 Task: Calculate the distance between Miami and Vizcaya Museum and Gardens.
Action: Key pressed n<Key.backspace><Key.caps_lock><Key.caps_lock>m<Key.caps_lock>IA
Screenshot: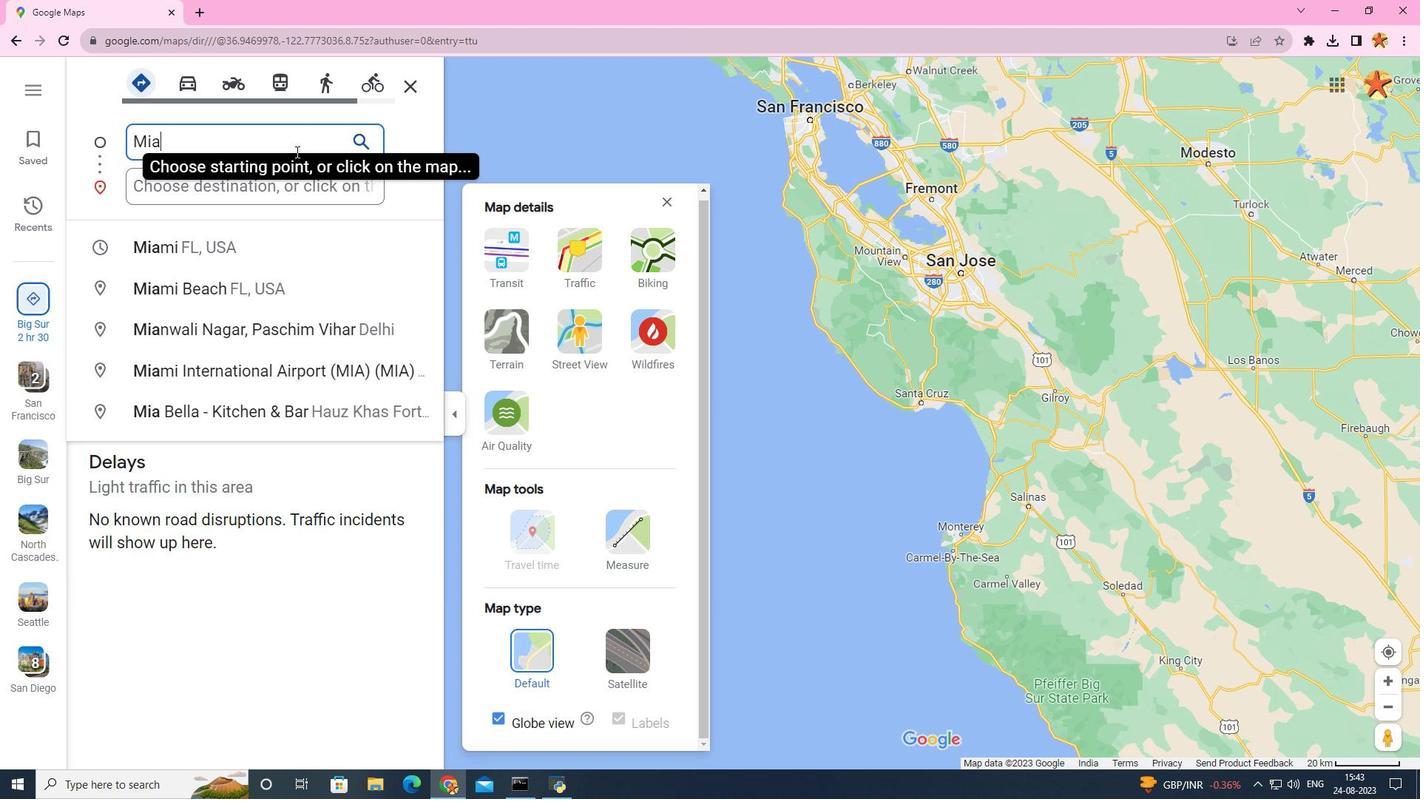 
Action: Mouse moved to (327, 245)
Screenshot: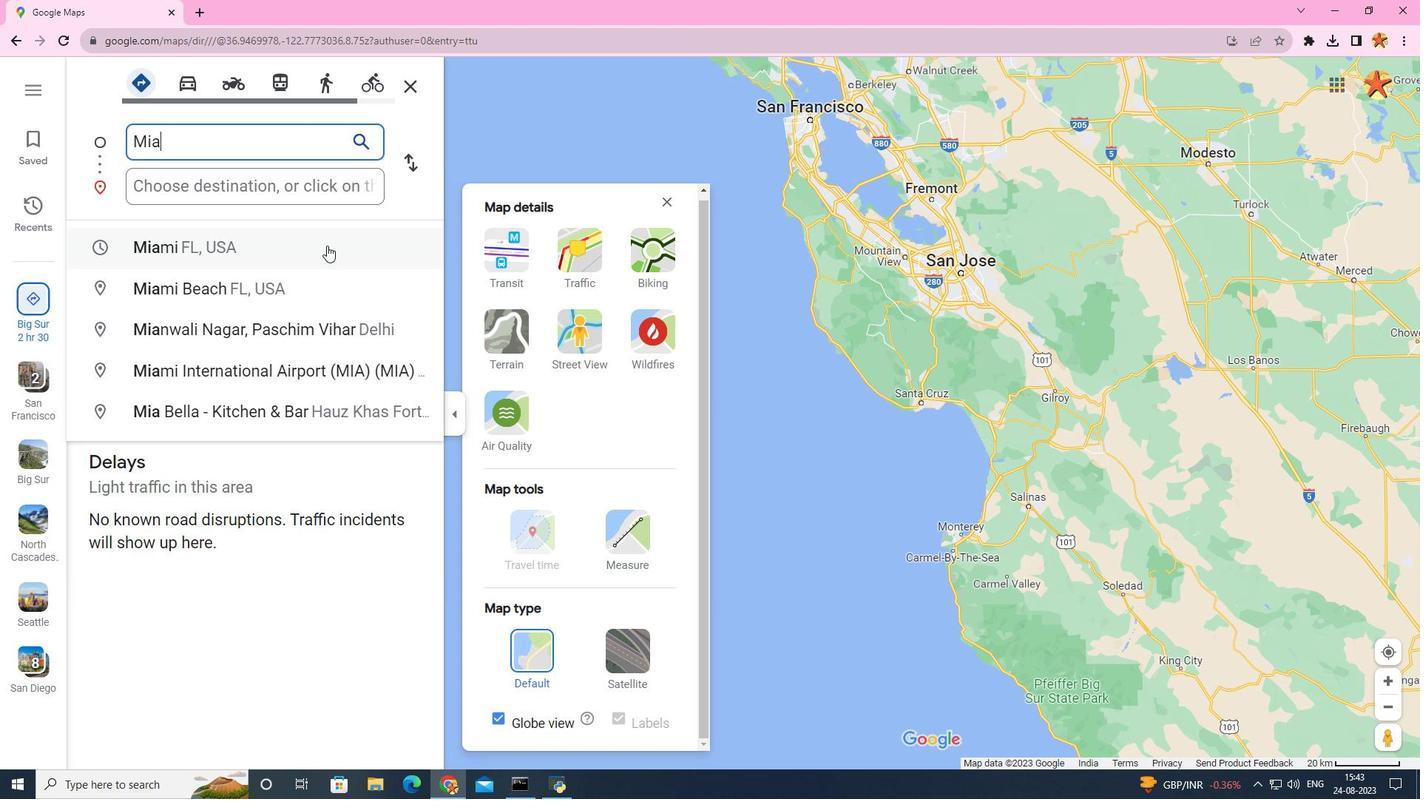 
Action: Mouse pressed left at (327, 245)
Screenshot: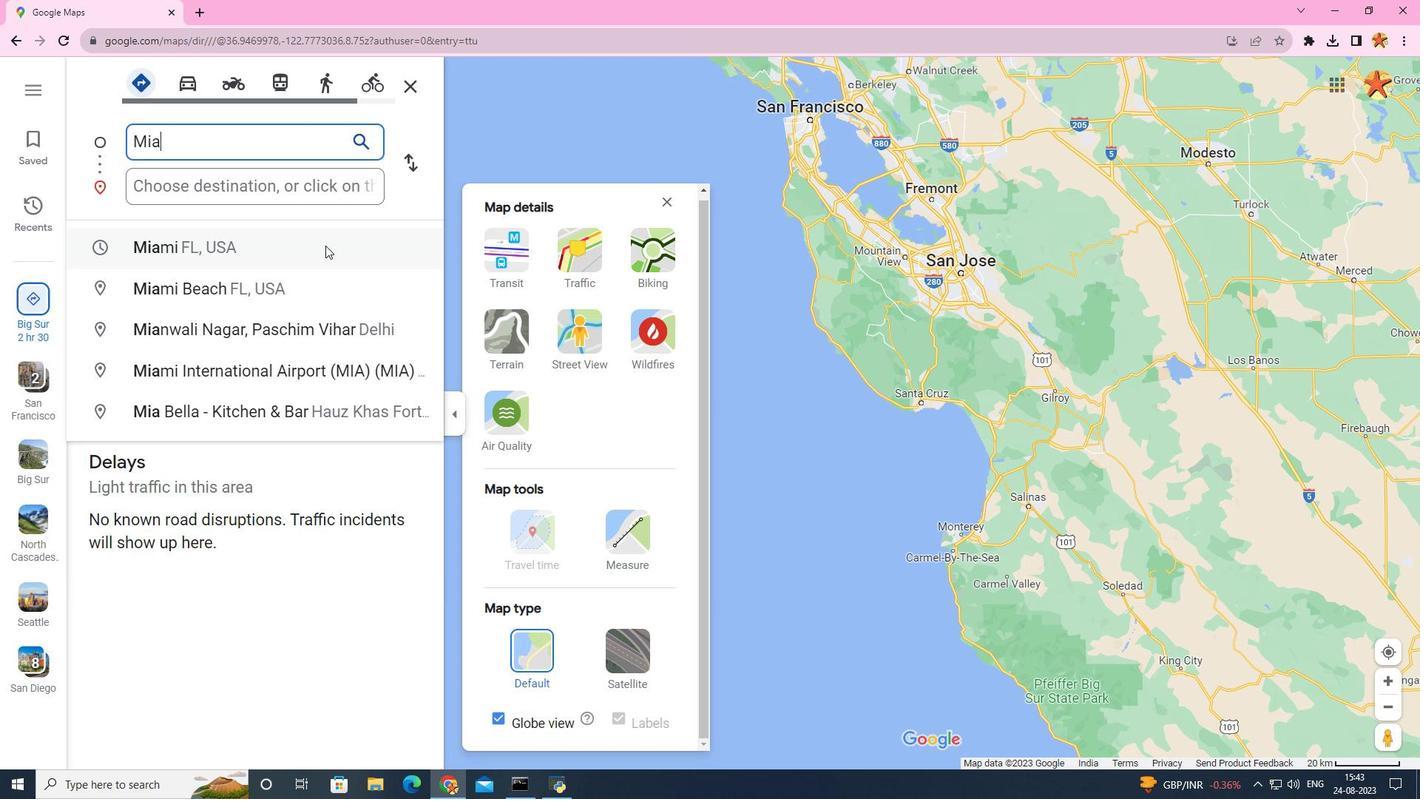 
Action: Mouse moved to (256, 190)
Screenshot: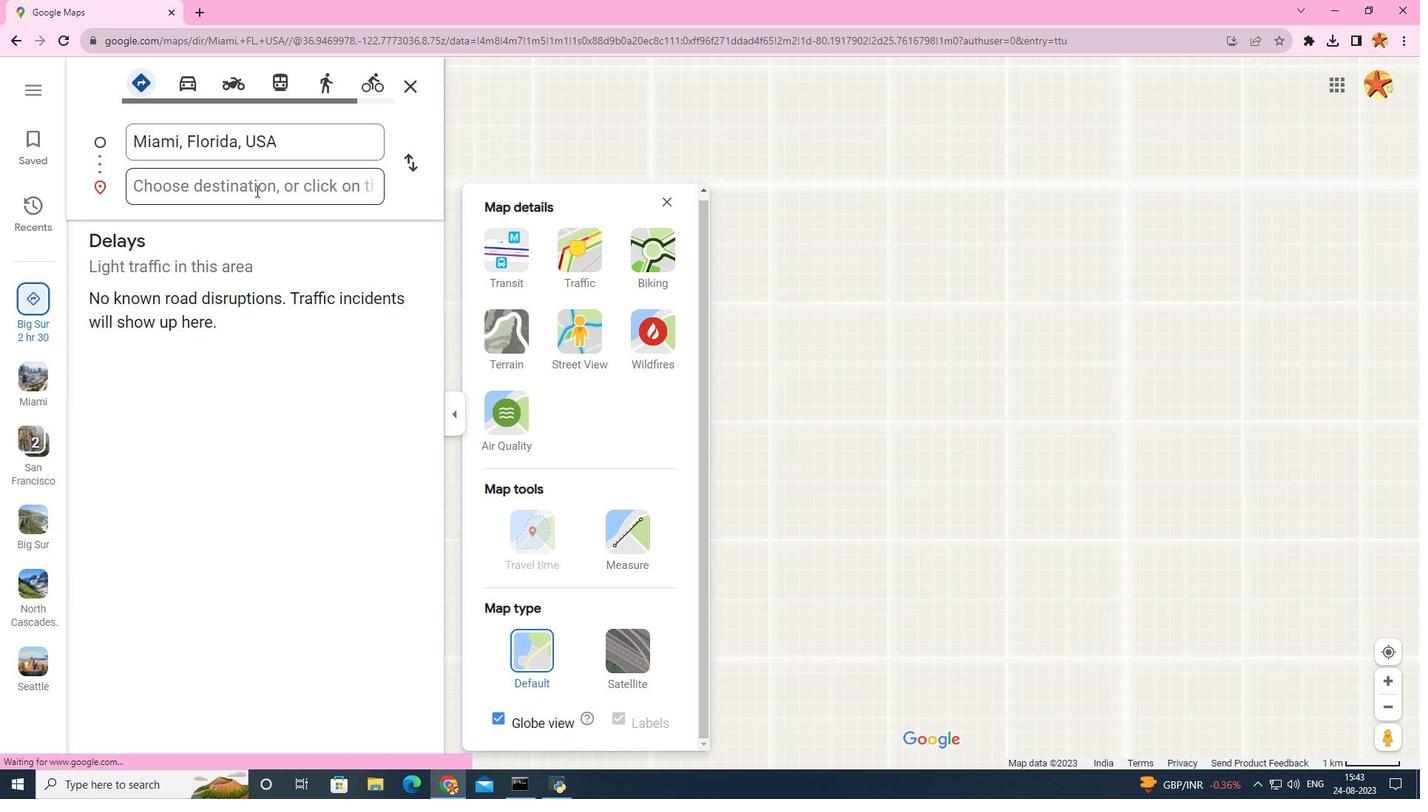 
Action: Mouse pressed left at (256, 190)
Screenshot: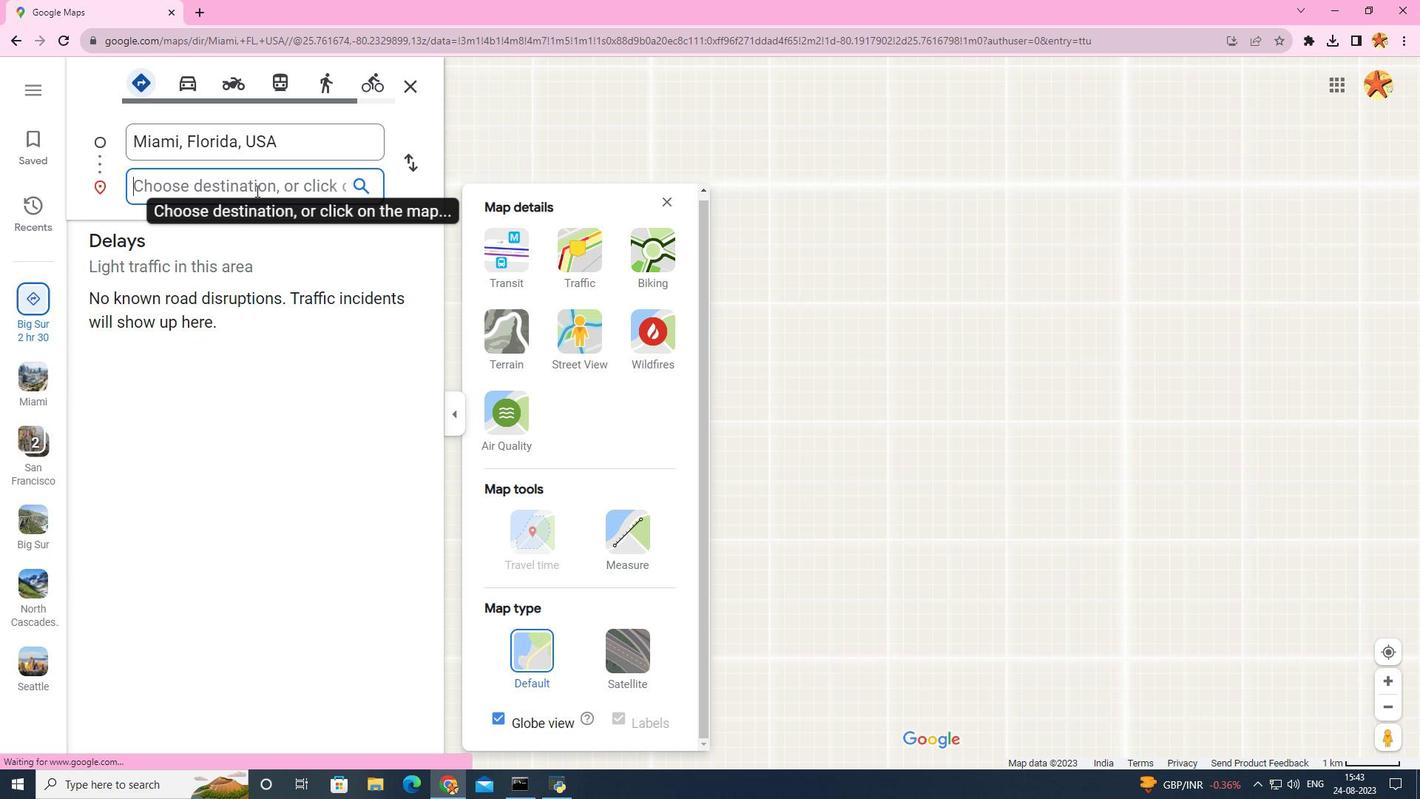 
Action: Key pressed <Key.caps_lock>v<Key.caps_lock>IZC
Screenshot: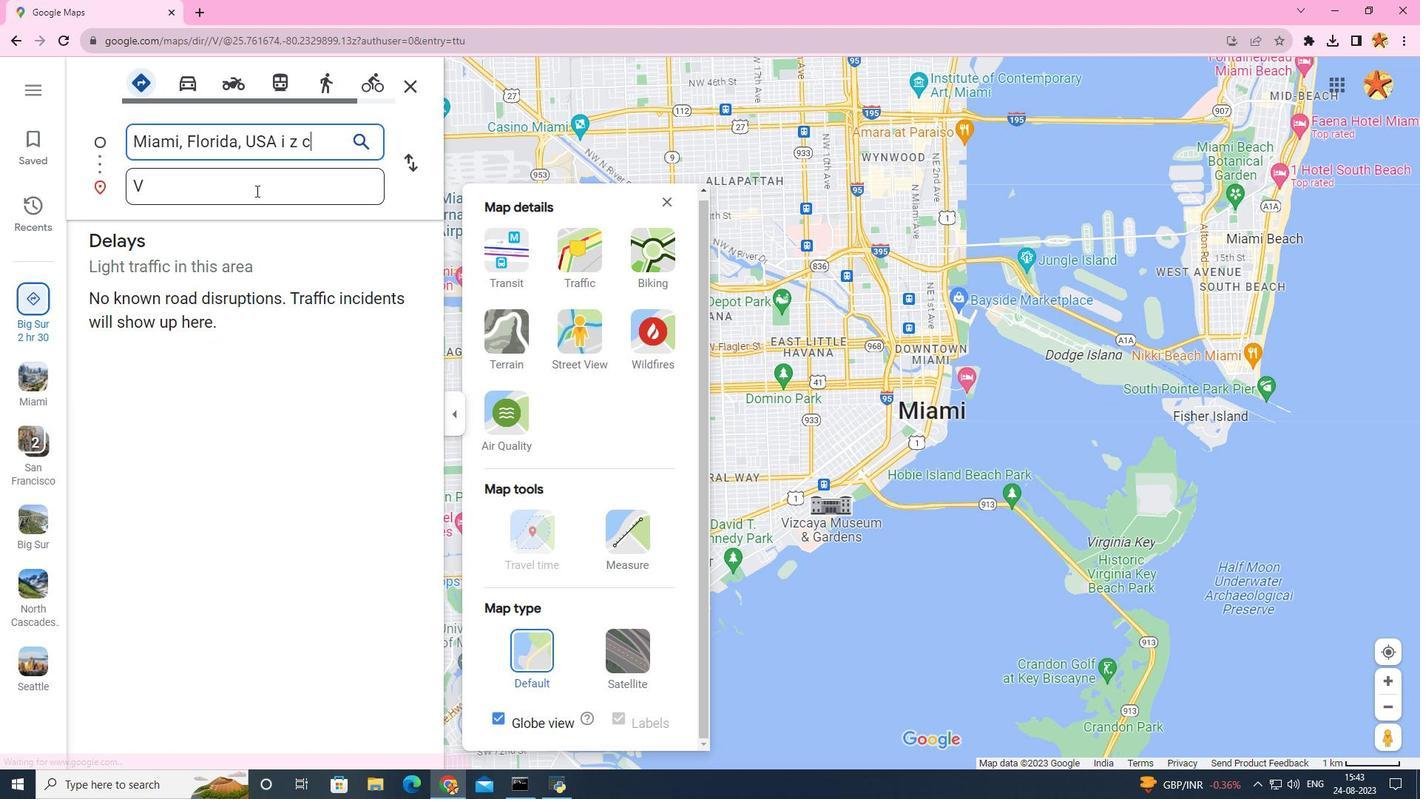 
Action: Mouse pressed left at (256, 190)
Screenshot: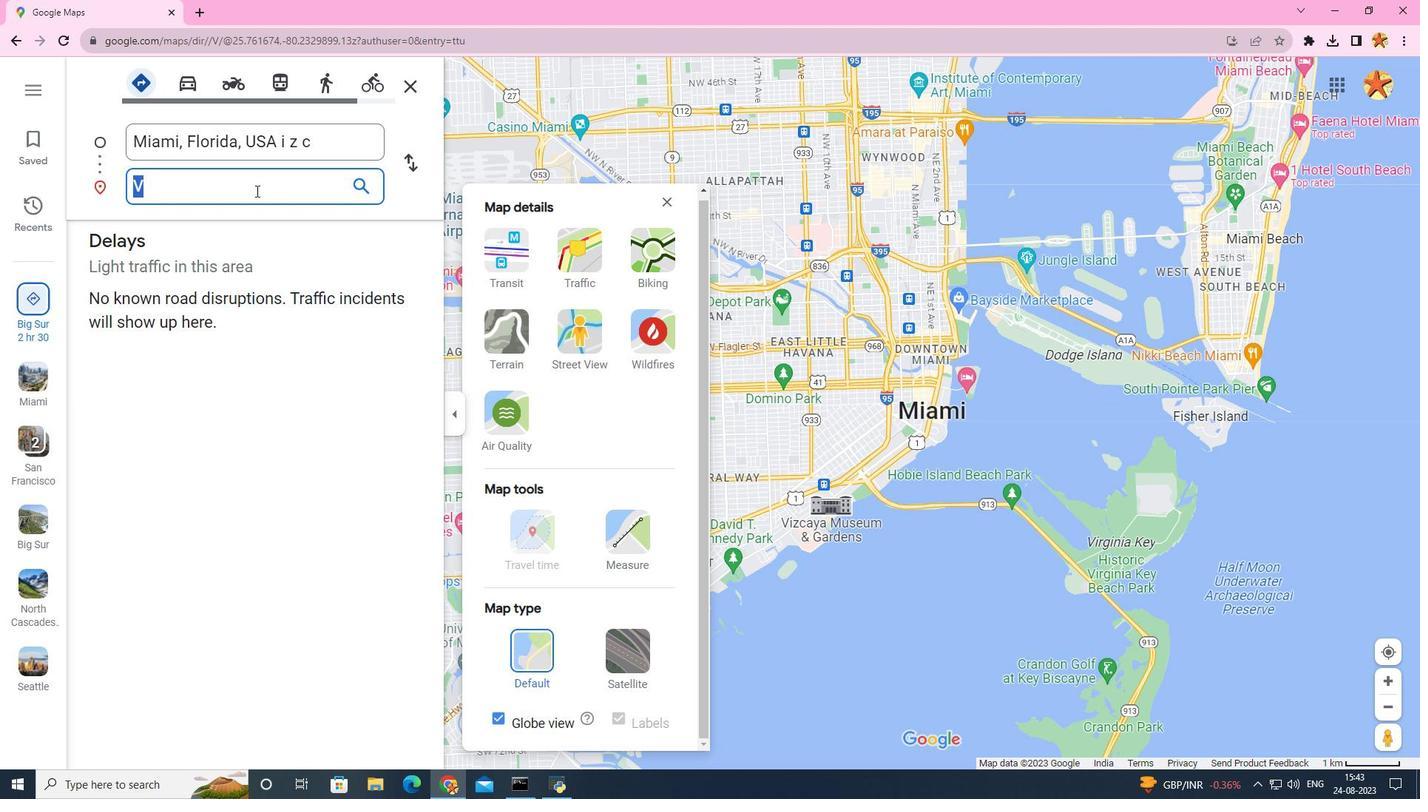 
Action: Mouse pressed left at (256, 190)
Screenshot: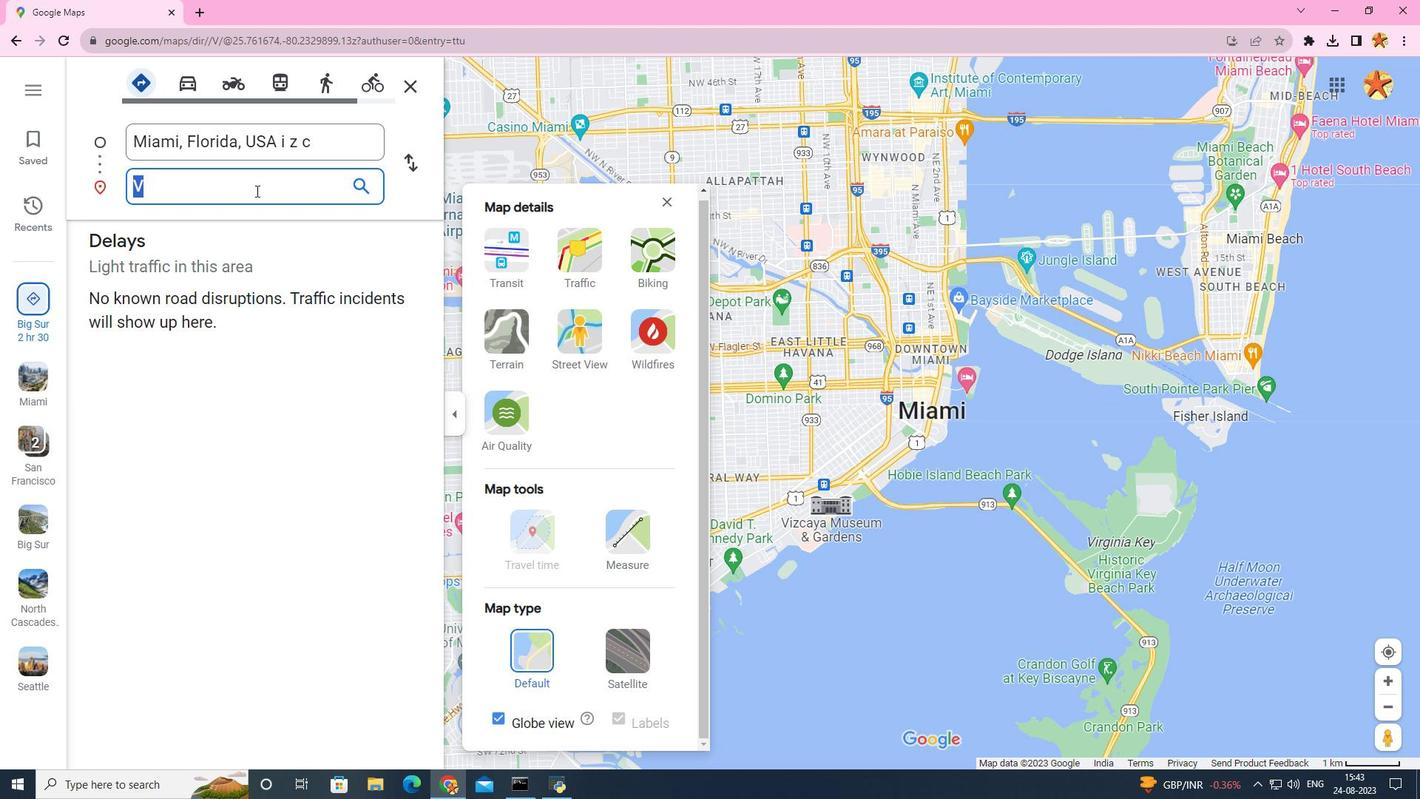 
Action: Mouse moved to (254, 191)
Screenshot: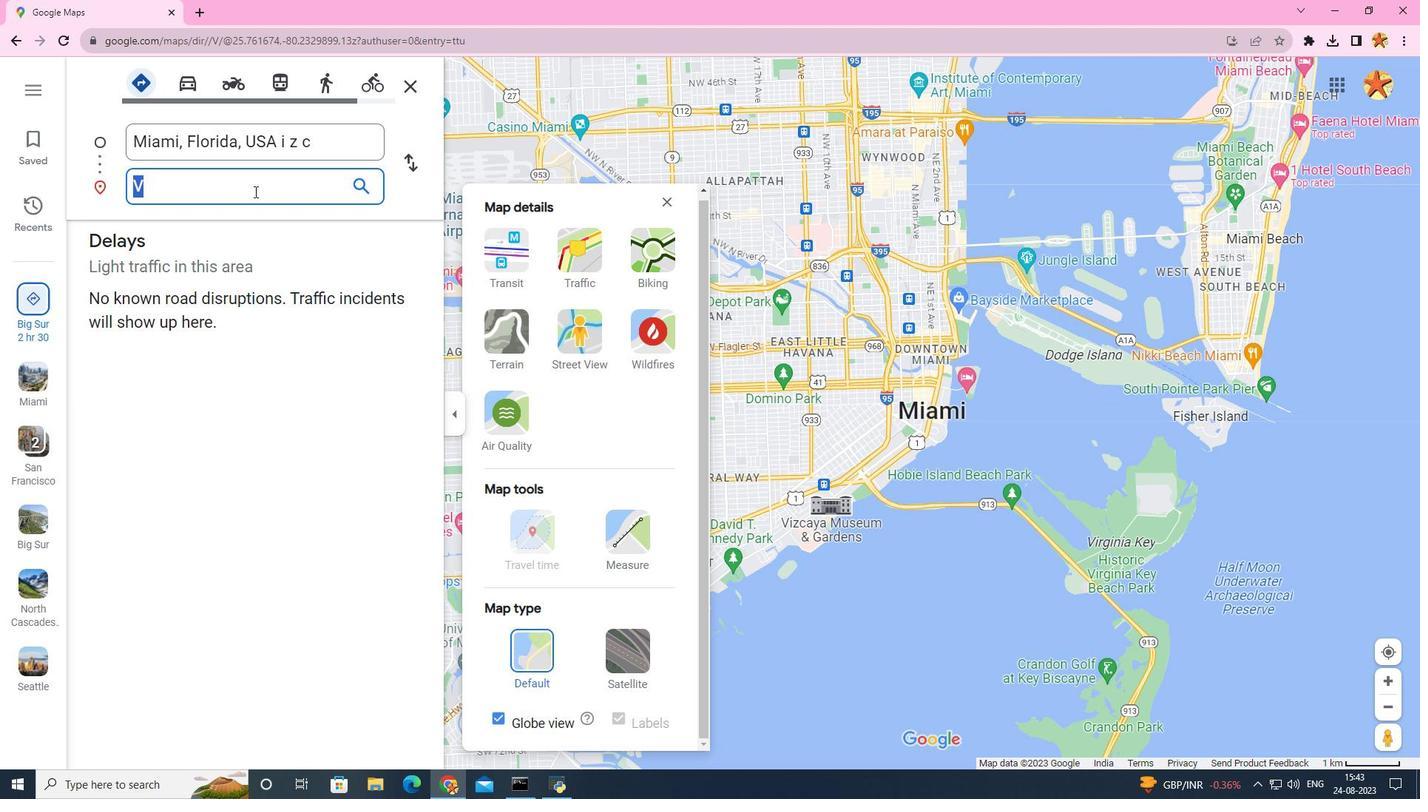 
Action: Mouse pressed left at (254, 191)
Screenshot: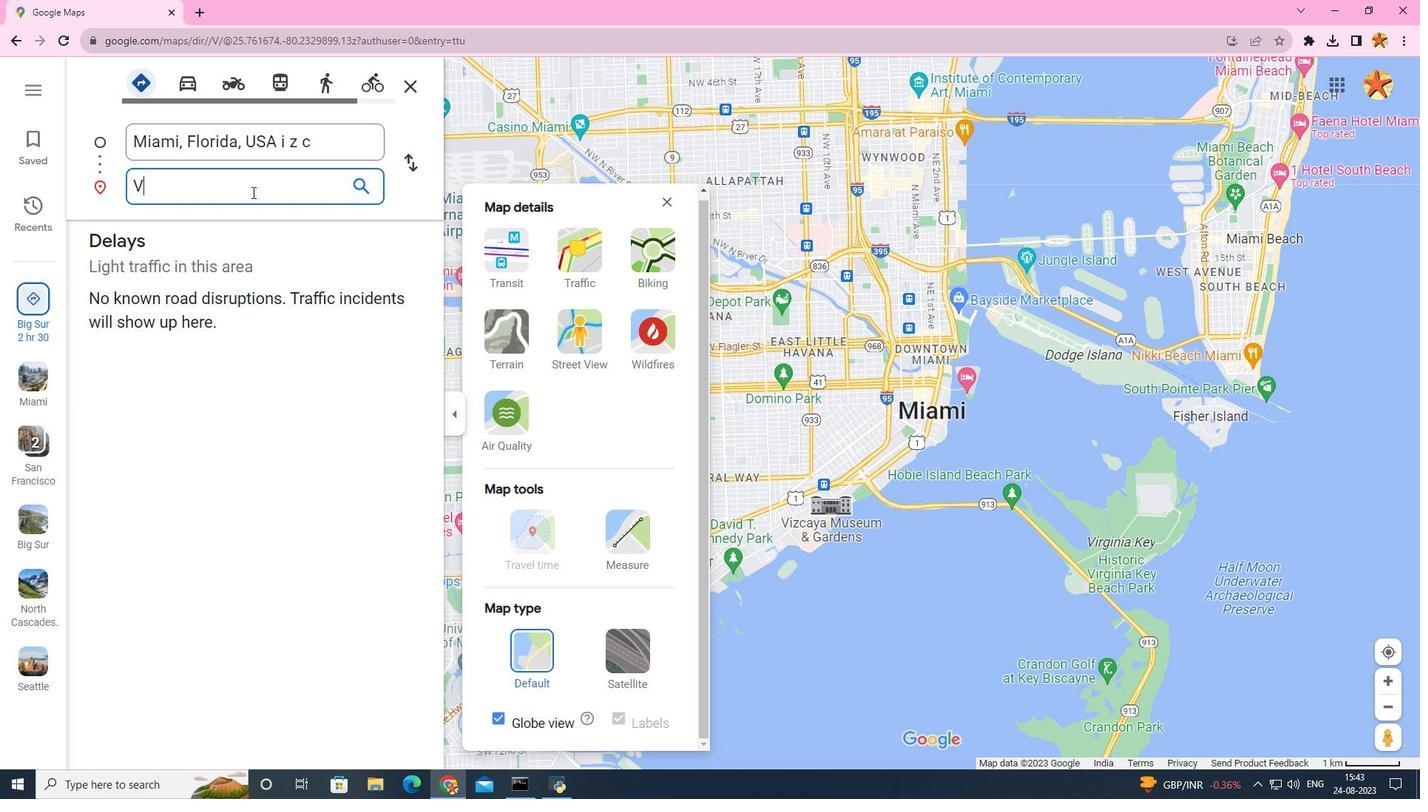 
Action: Mouse moved to (246, 195)
Screenshot: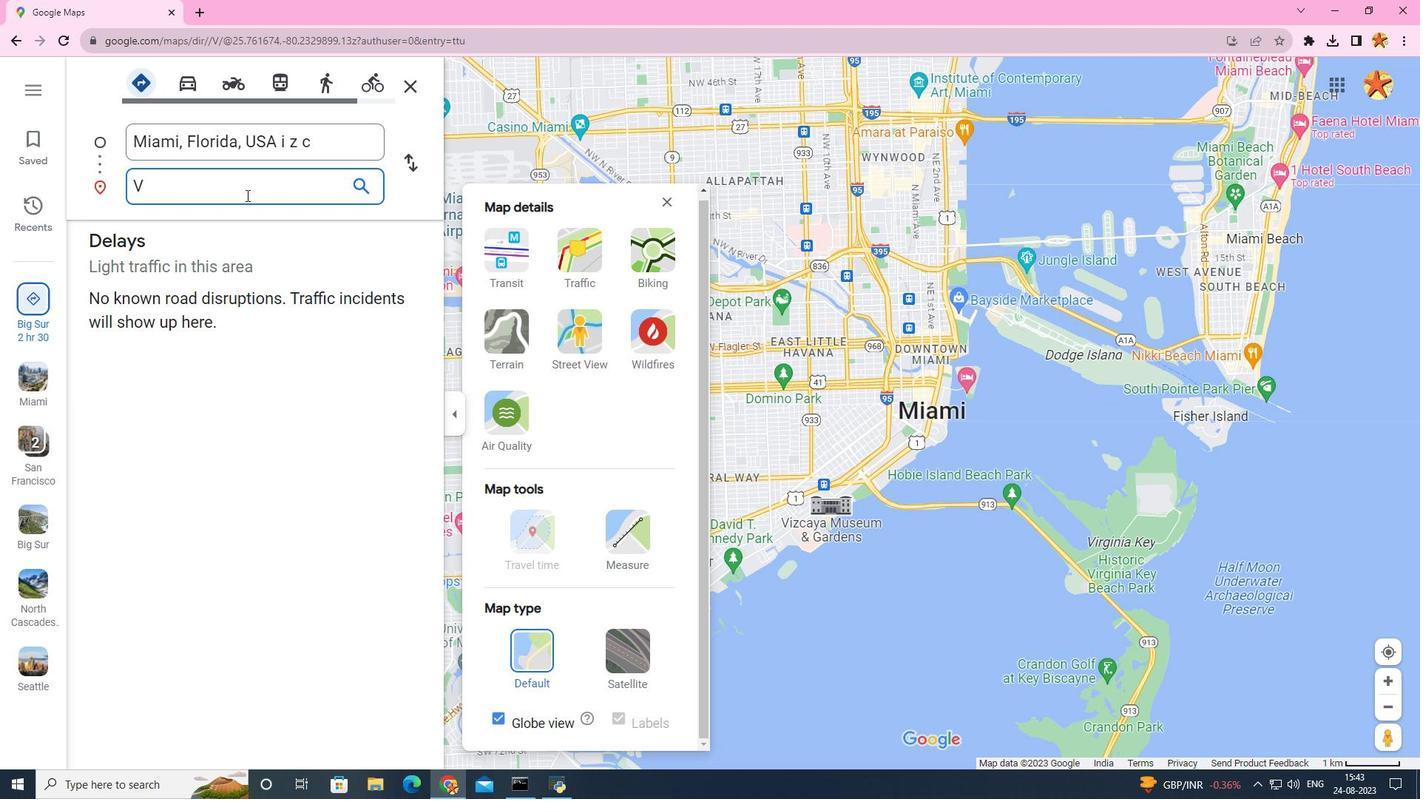 
Action: Key pressed I
Screenshot: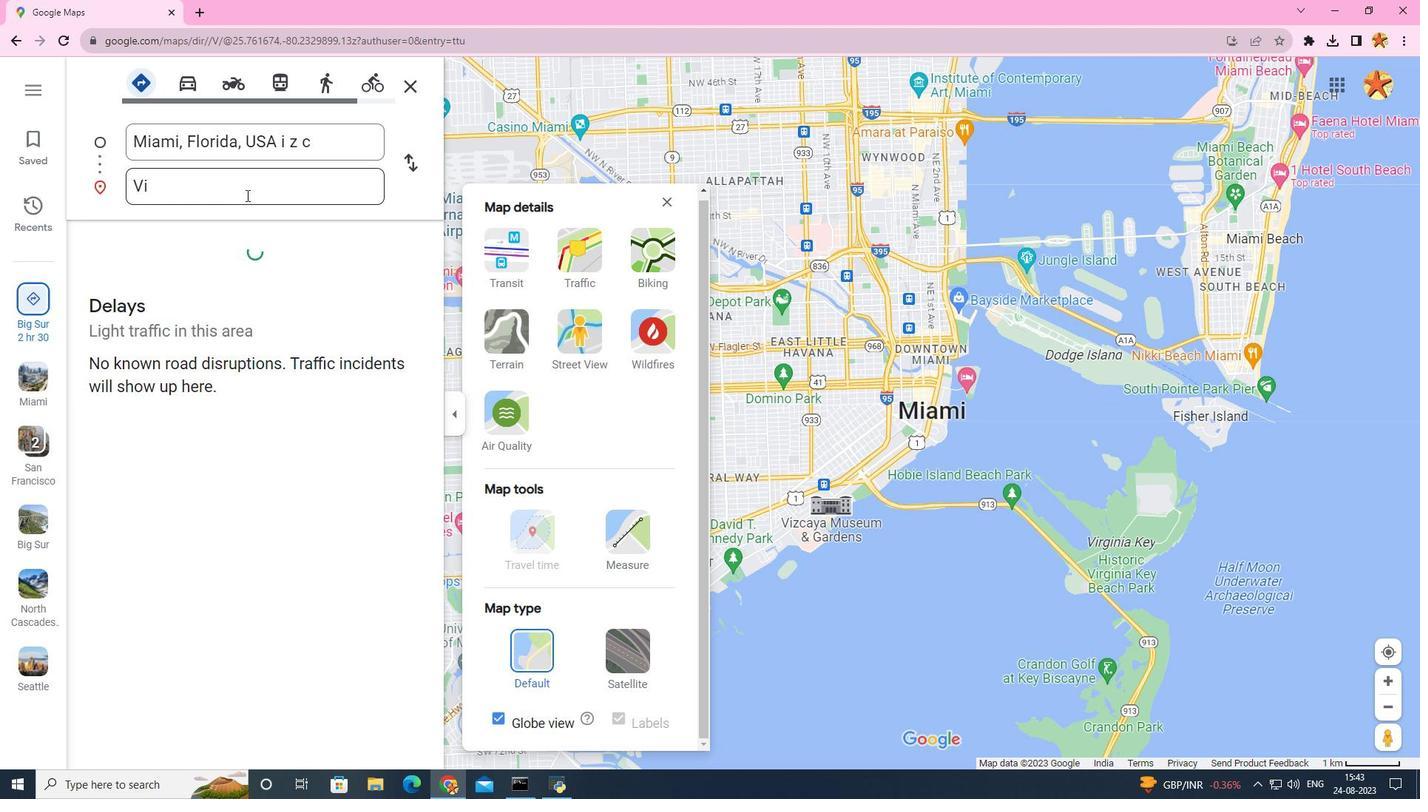 
Action: Mouse pressed left at (246, 195)
Screenshot: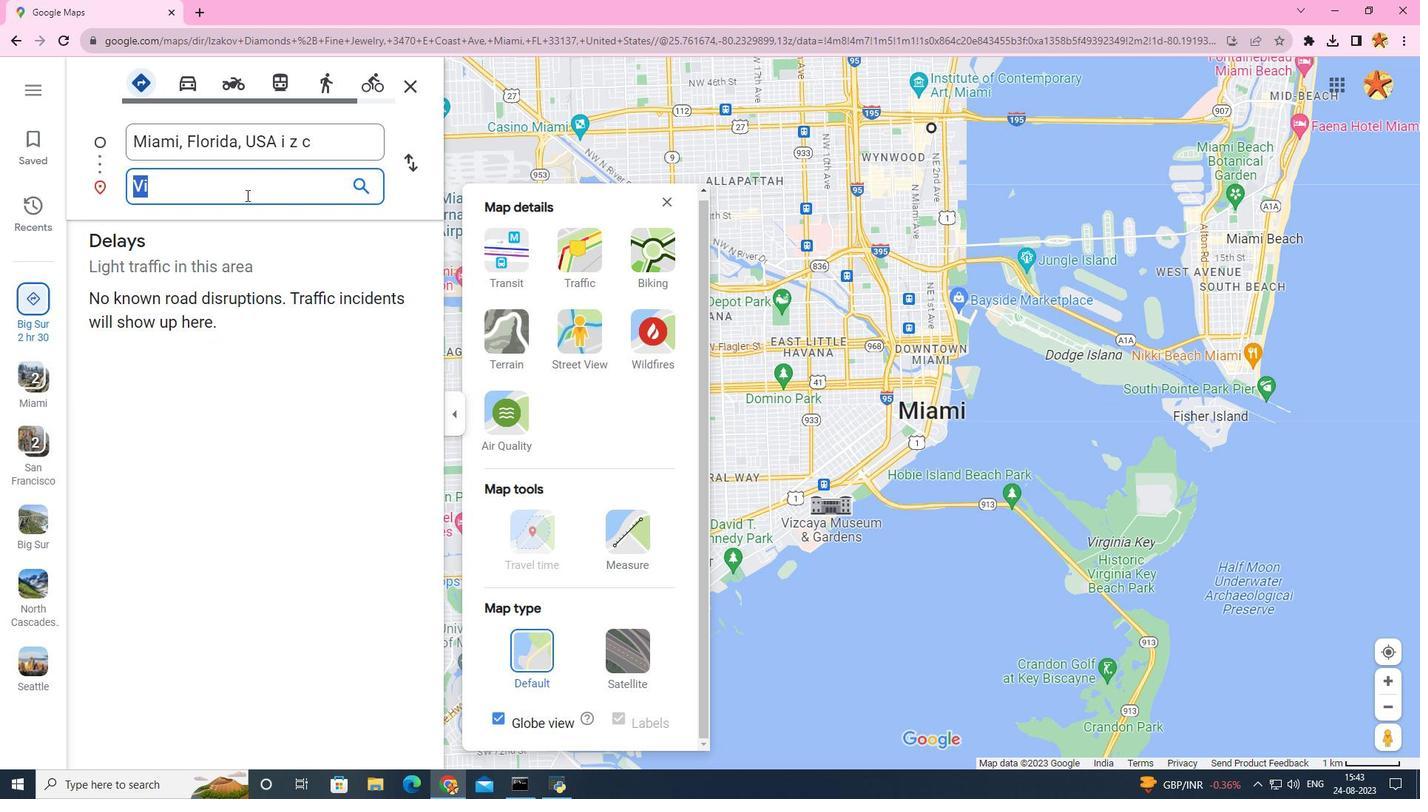 
Action: Mouse pressed left at (246, 195)
Screenshot: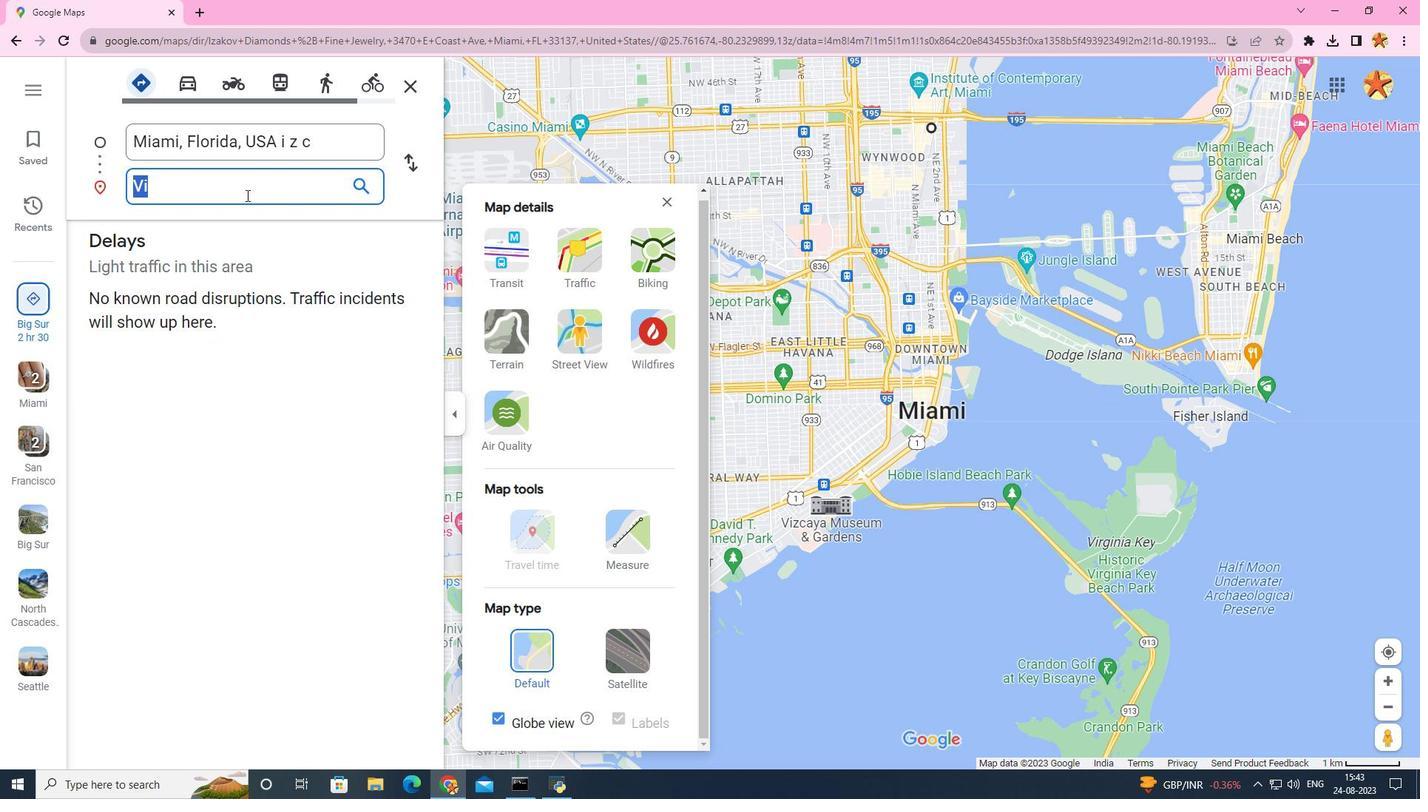 
Action: Mouse pressed left at (246, 195)
Screenshot: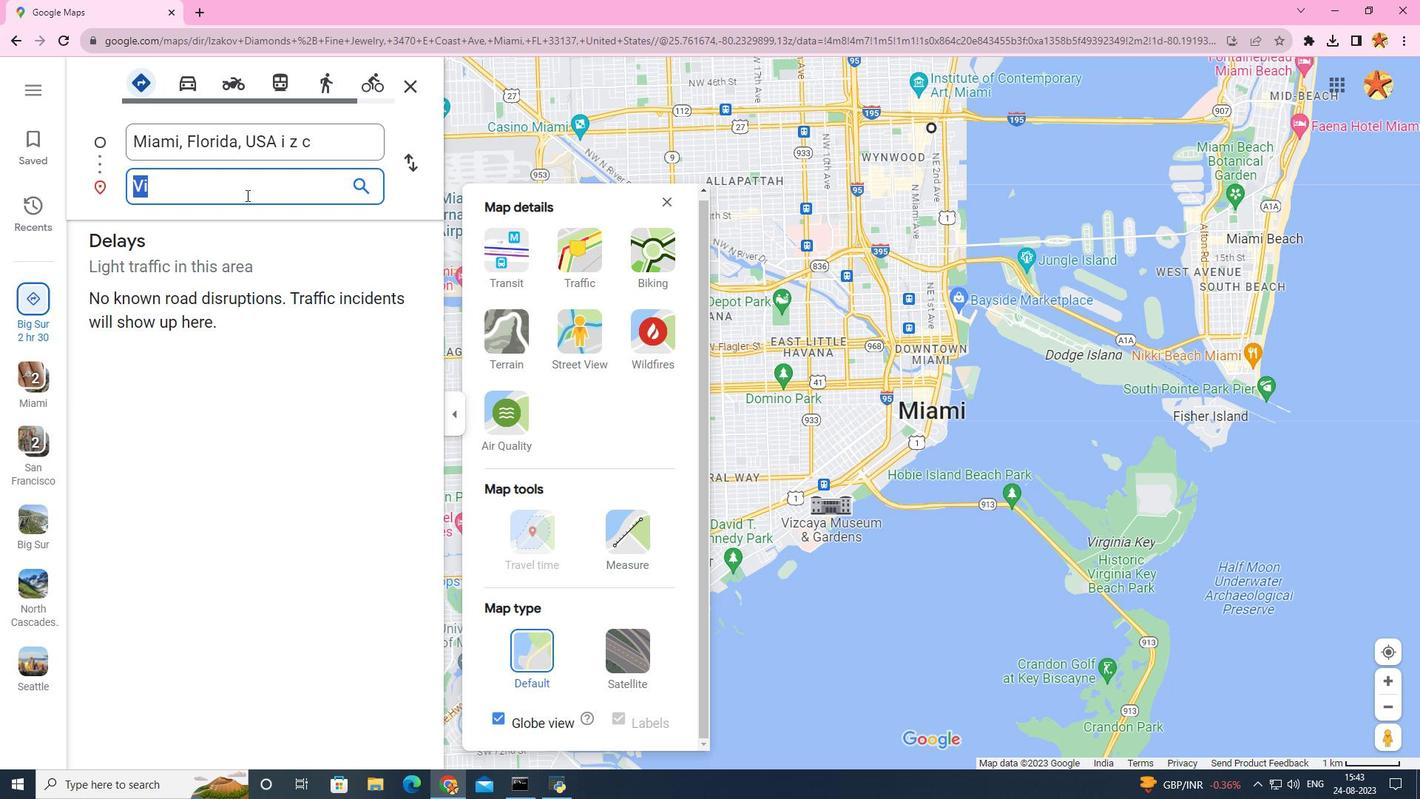 
Action: Mouse moved to (245, 192)
Screenshot: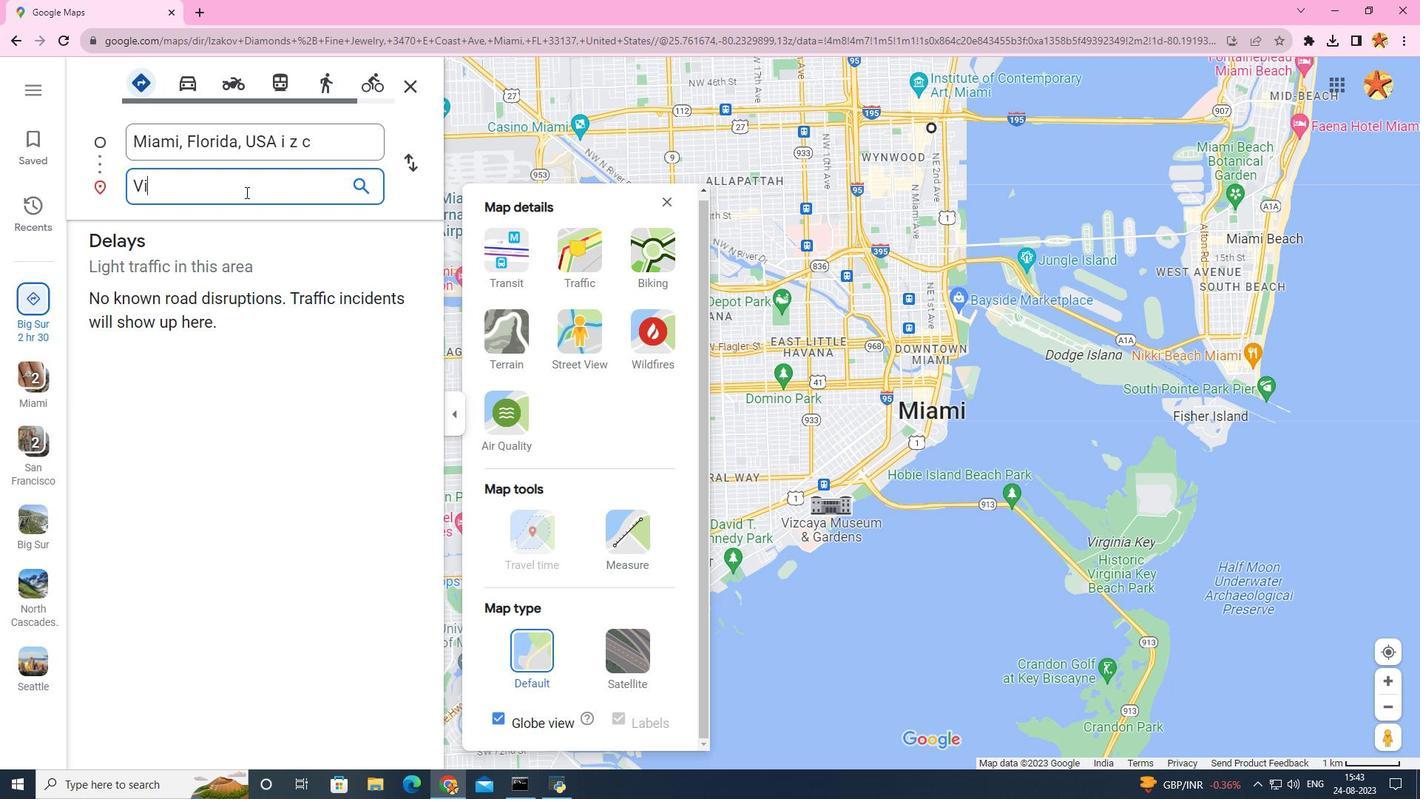 
Action: Key pressed S
Screenshot: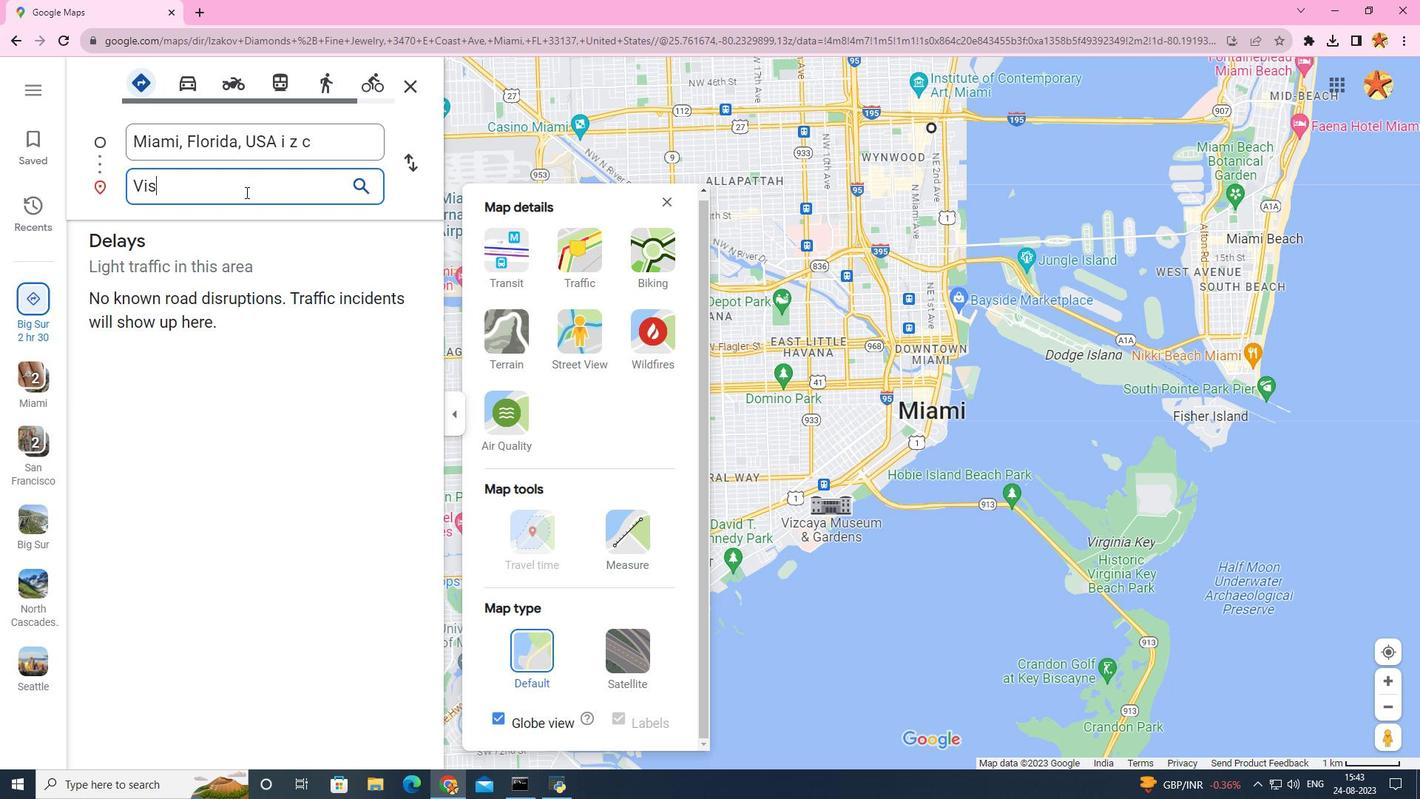 
Action: Mouse moved to (267, 191)
Screenshot: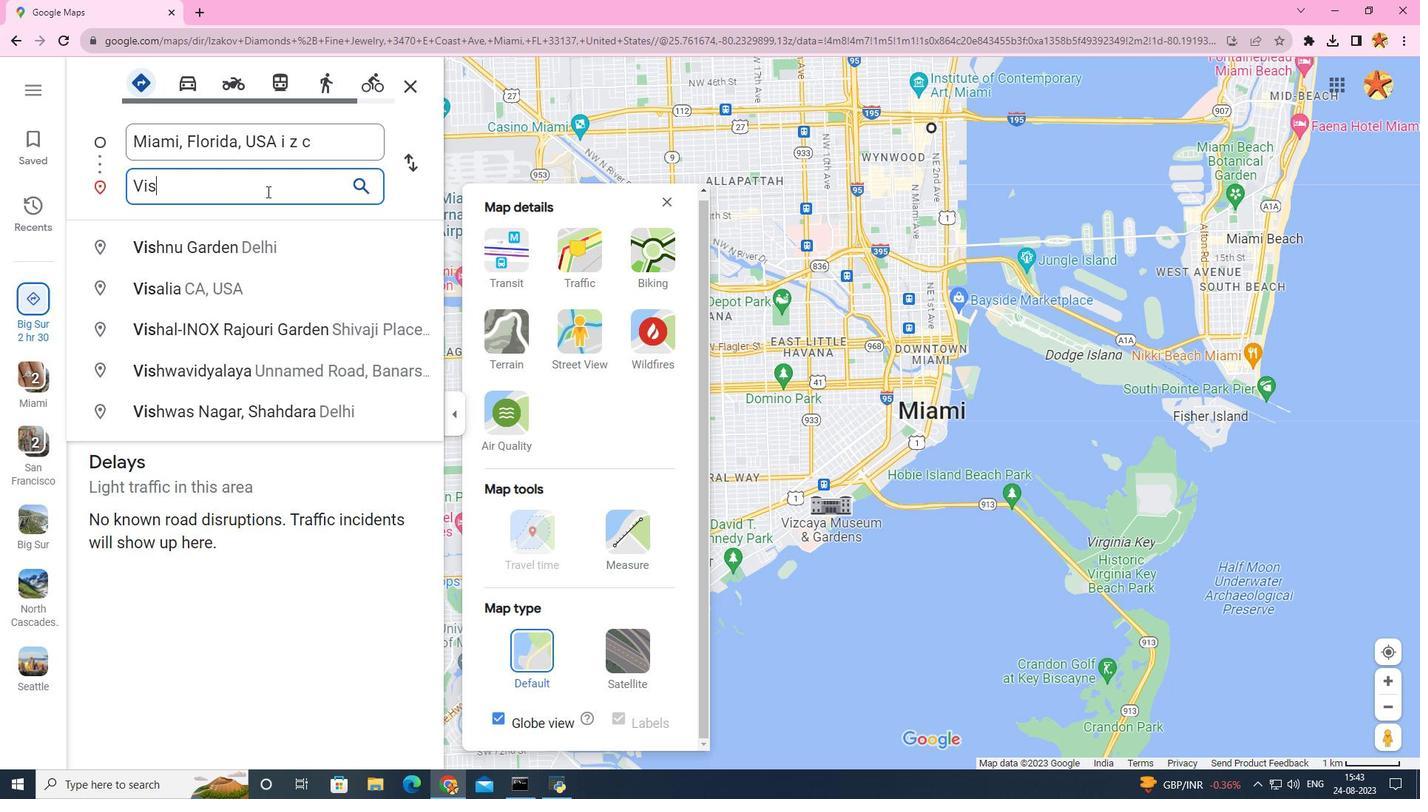 
Action: Key pressed <Key.backspace>Z
Screenshot: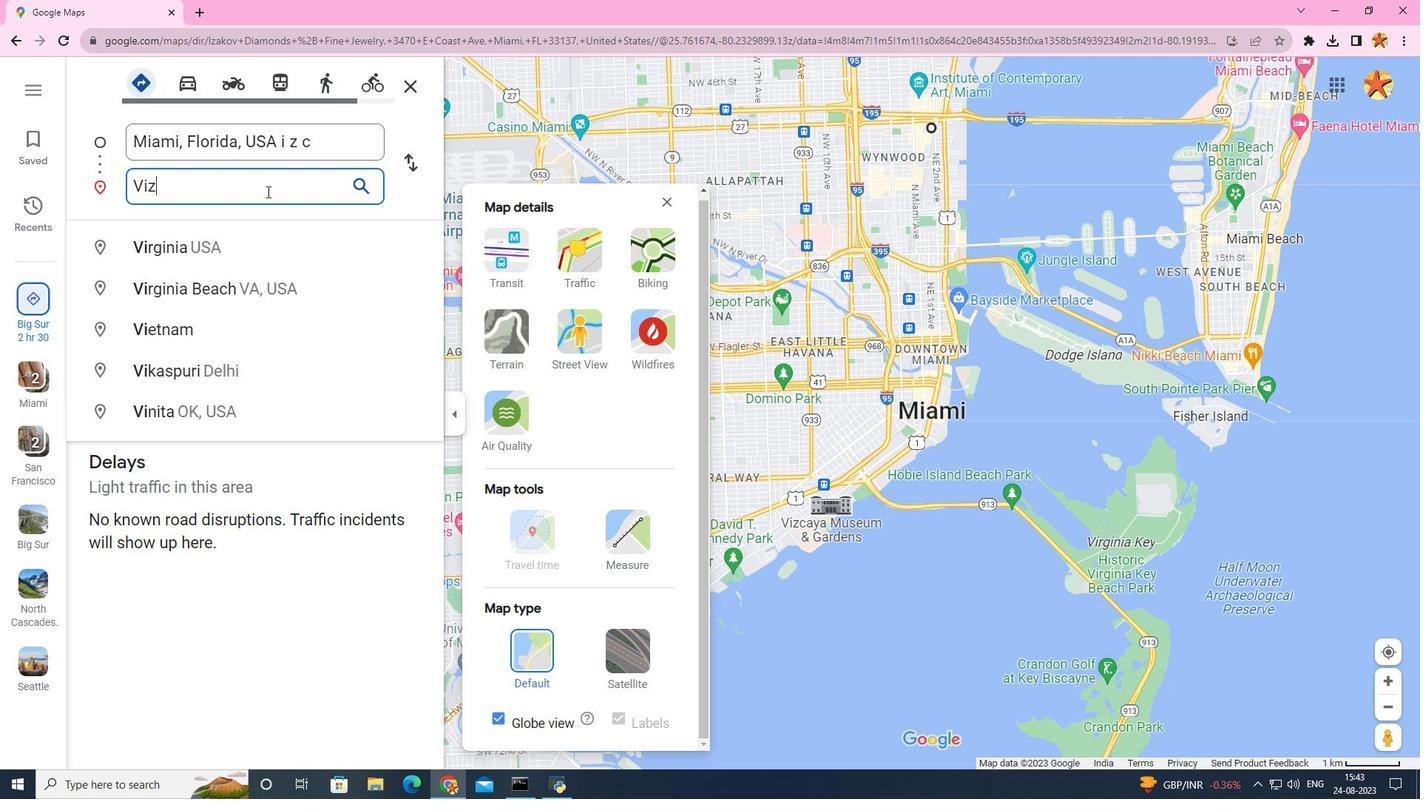 
Action: Mouse moved to (239, 249)
Screenshot: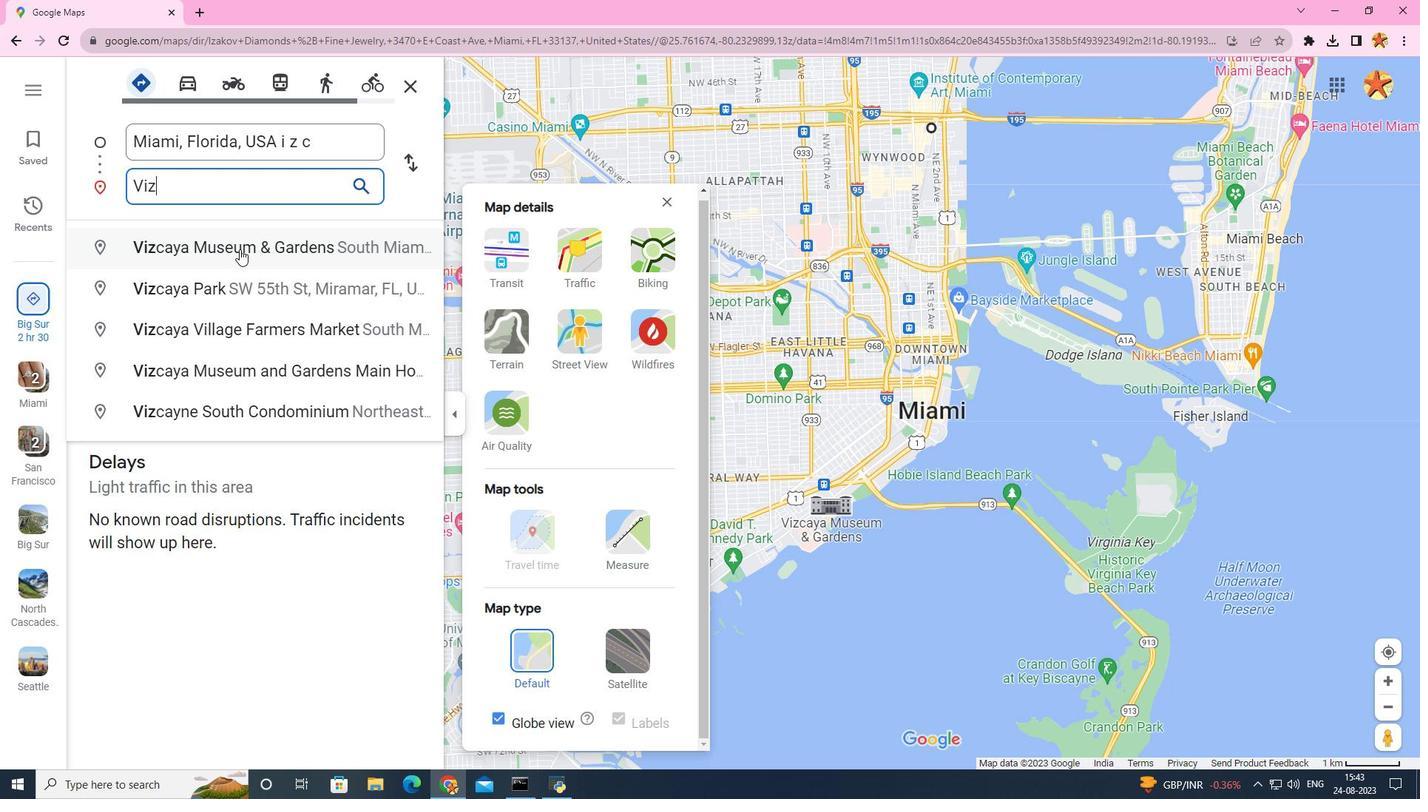 
Action: Mouse pressed left at (239, 249)
Screenshot: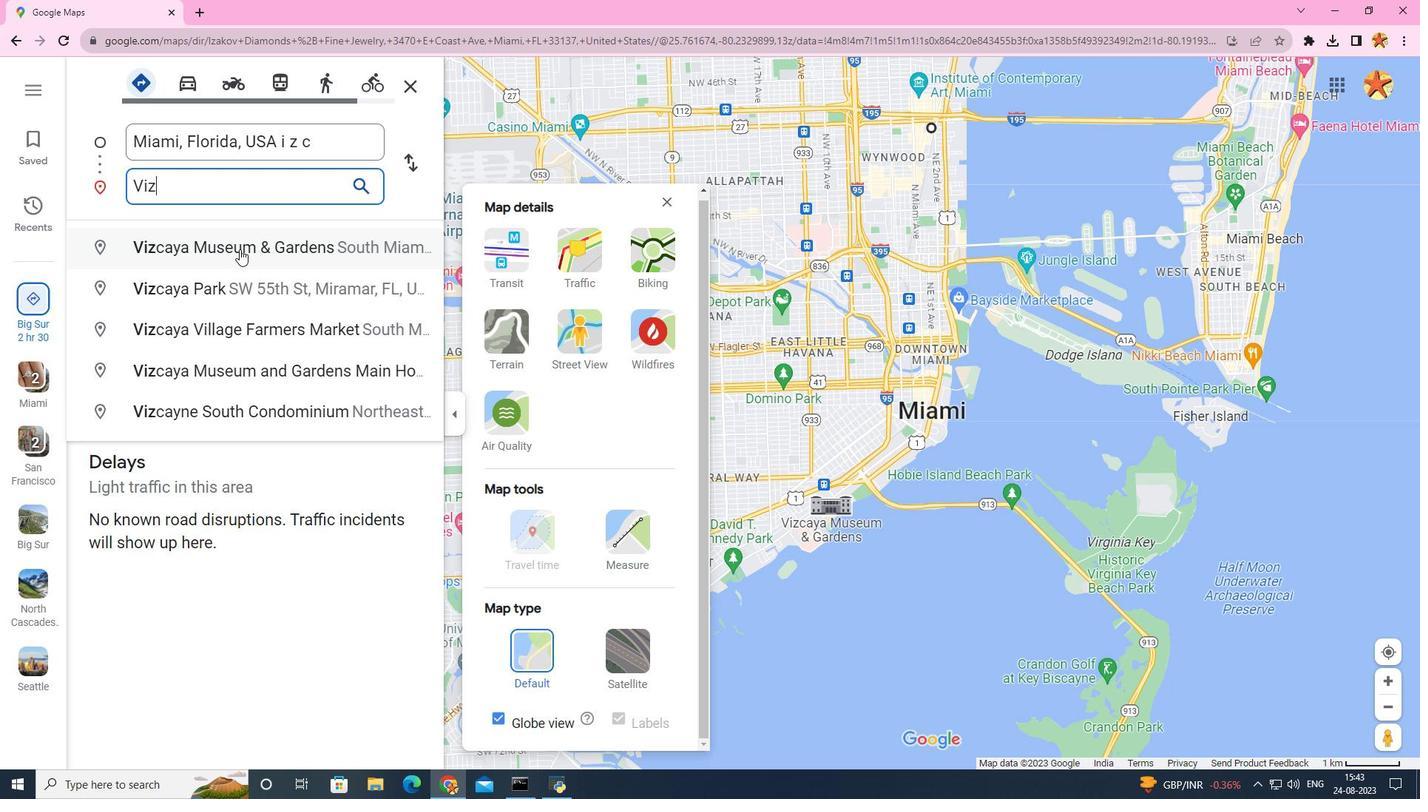 
Action: Mouse moved to (249, 145)
Screenshot: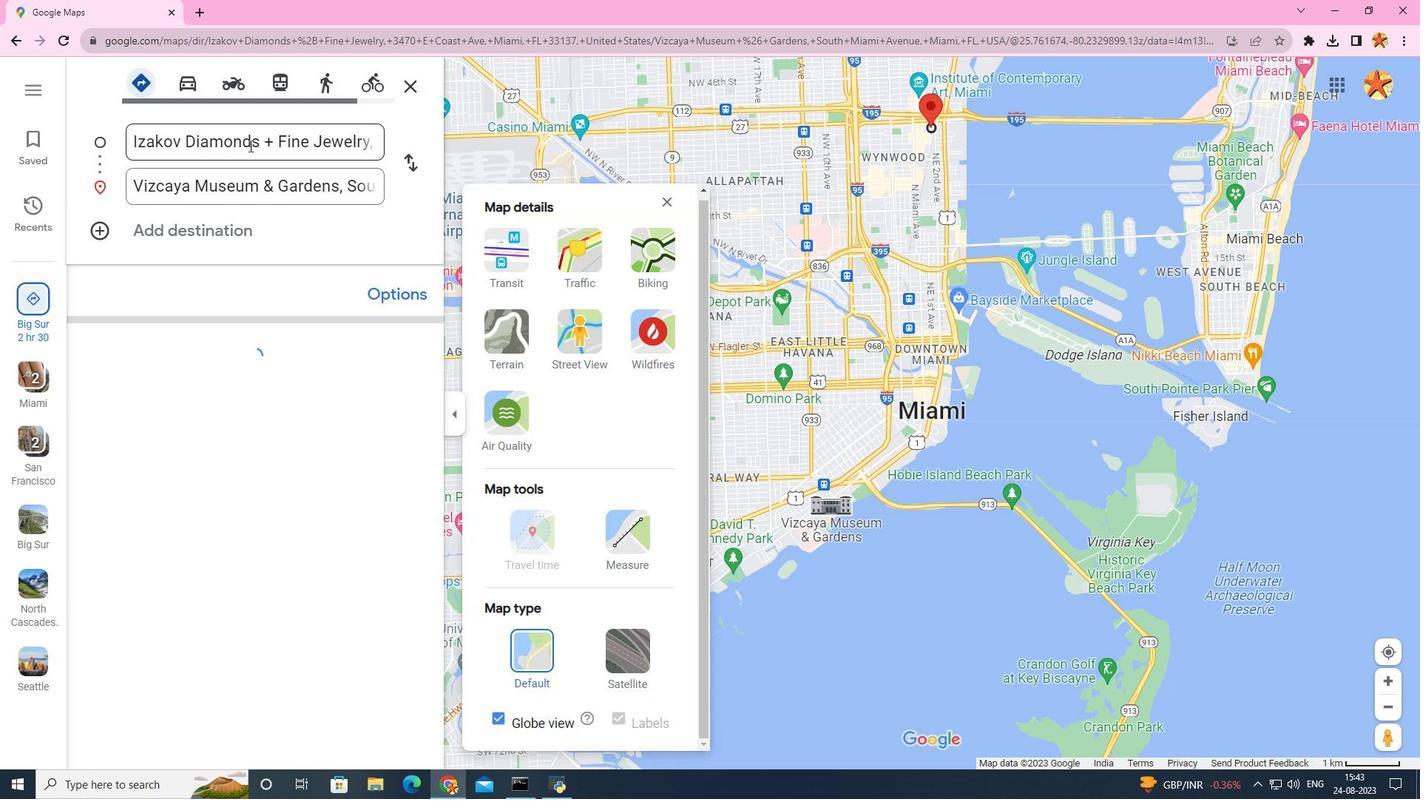 
Action: Mouse pressed left at (249, 145)
Screenshot: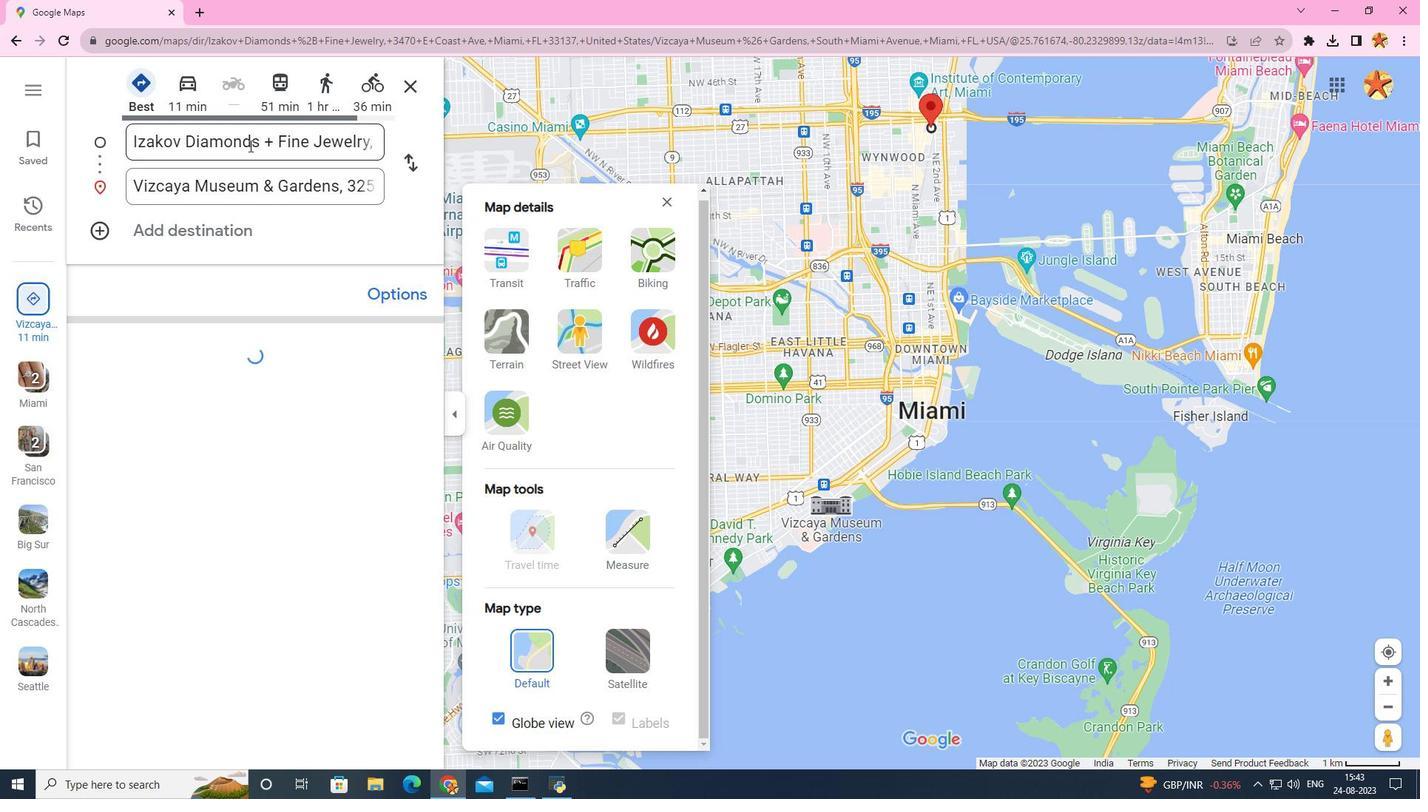 
Action: Mouse moved to (258, 141)
Screenshot: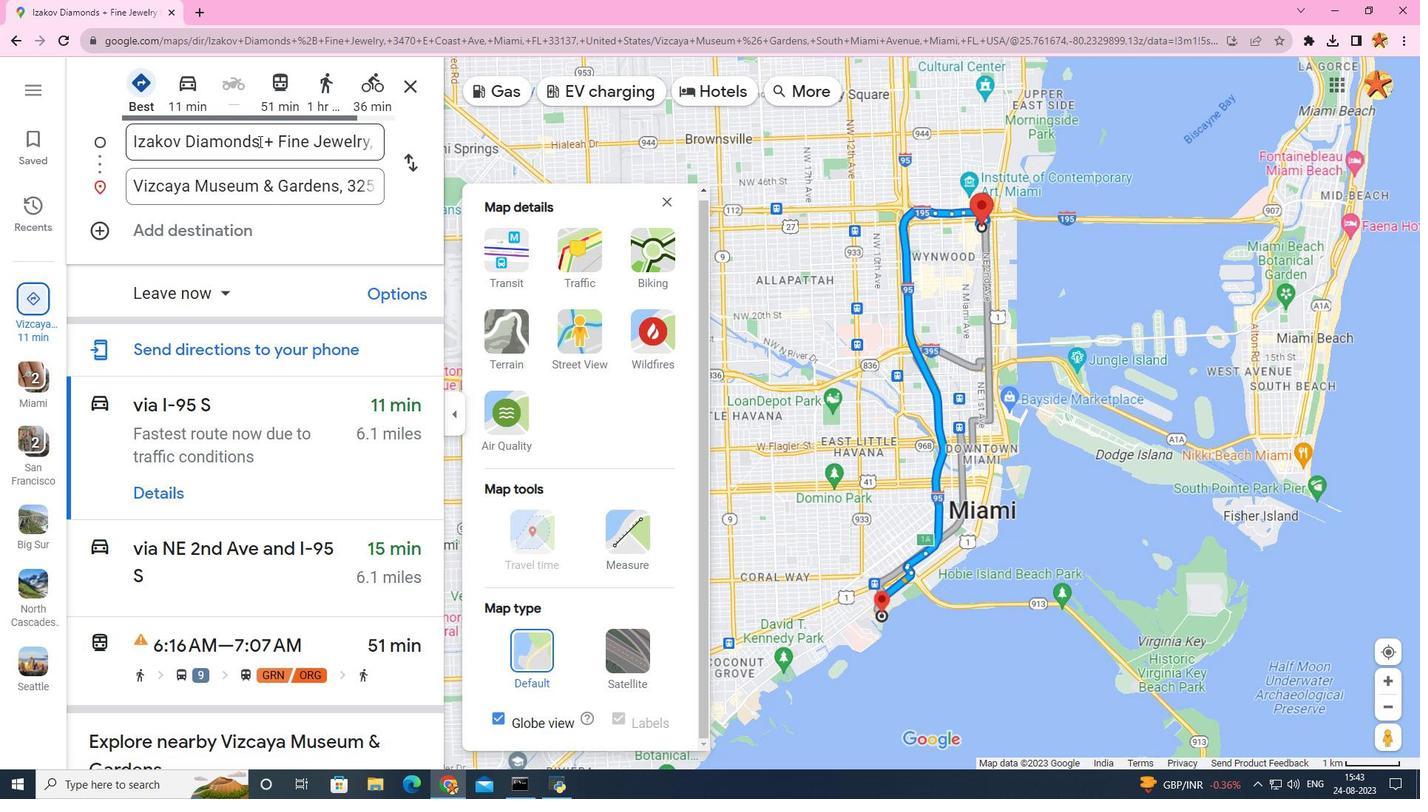 
Action: Key pressed MIAMI
Screenshot: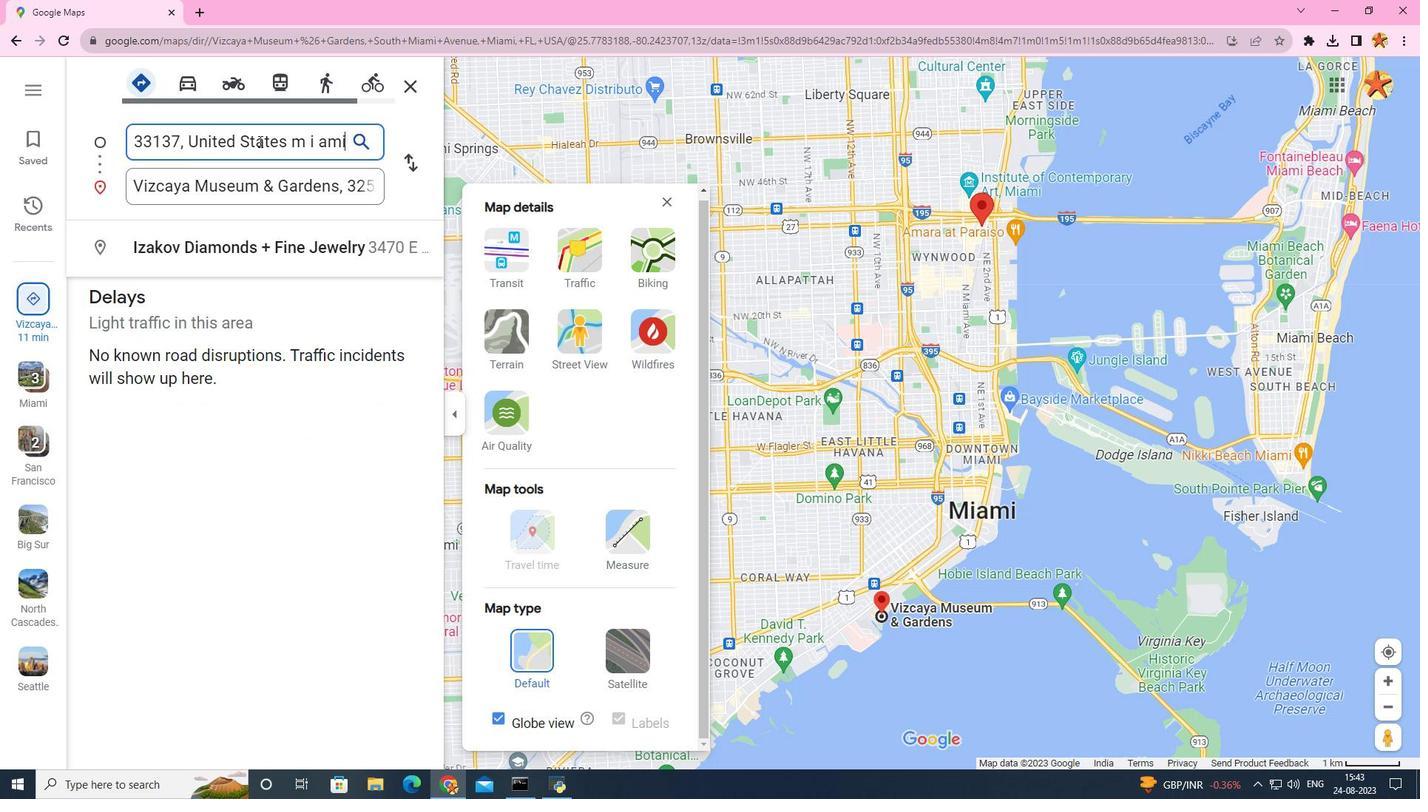 
Action: Mouse moved to (357, 151)
Screenshot: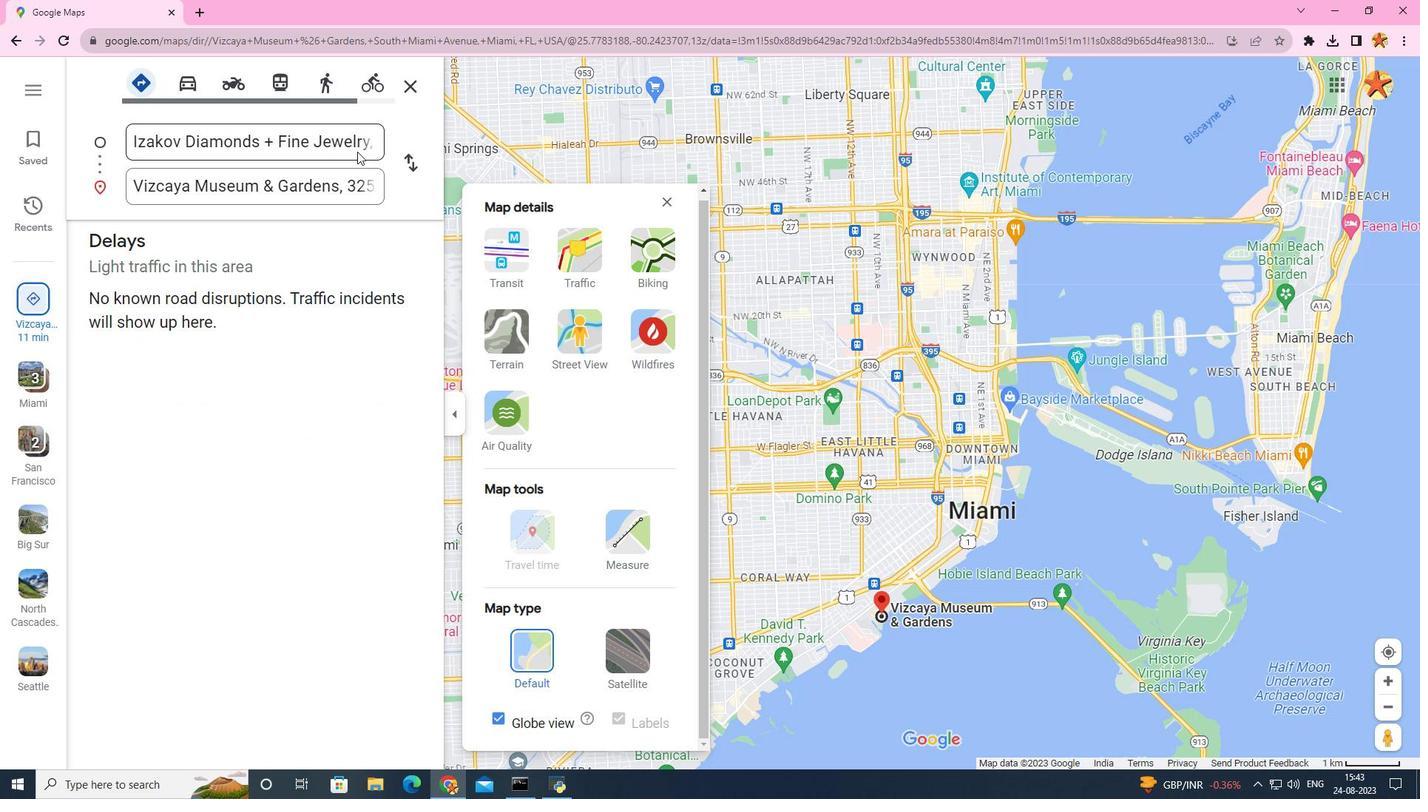 
Action: Mouse pressed left at (357, 151)
Screenshot: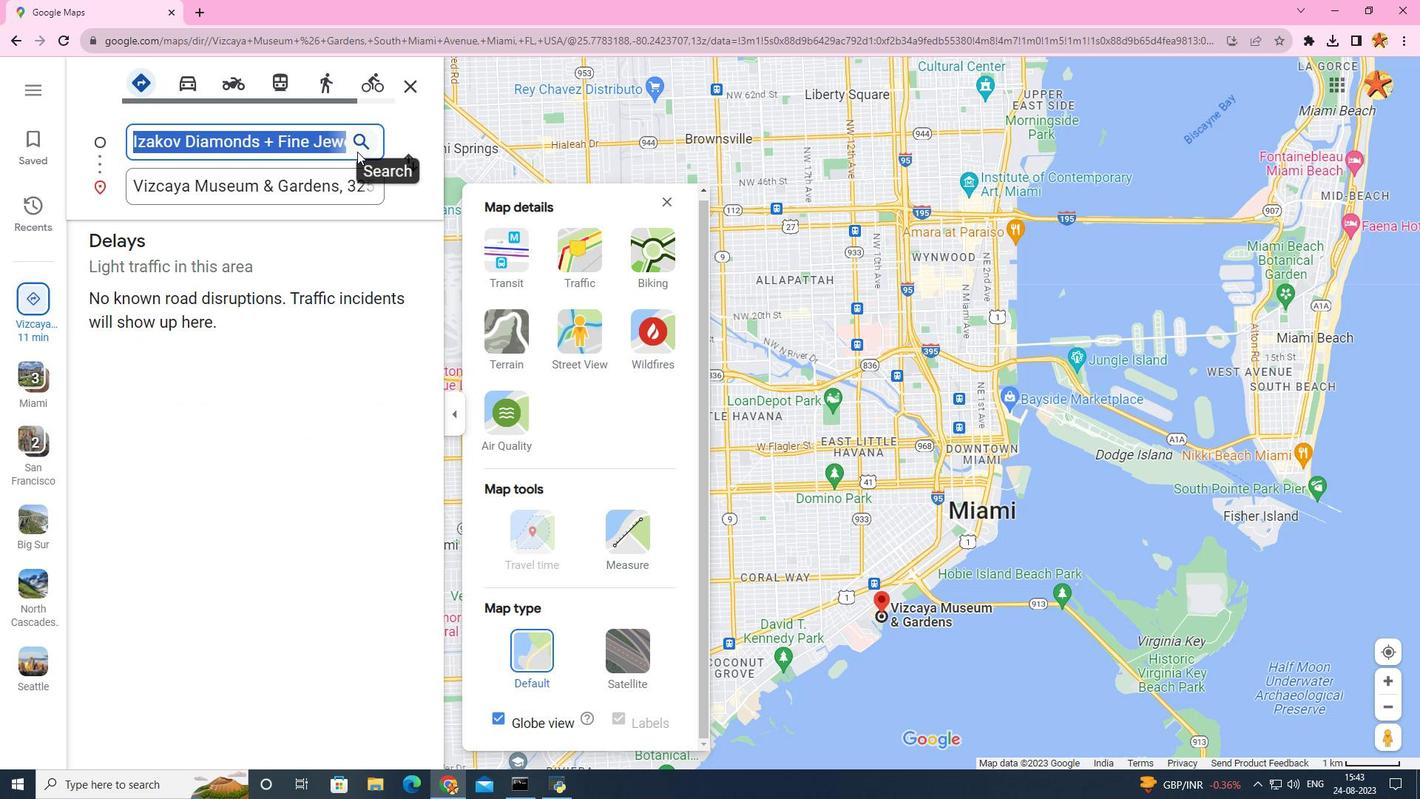 
Action: Mouse moved to (374, 147)
Screenshot: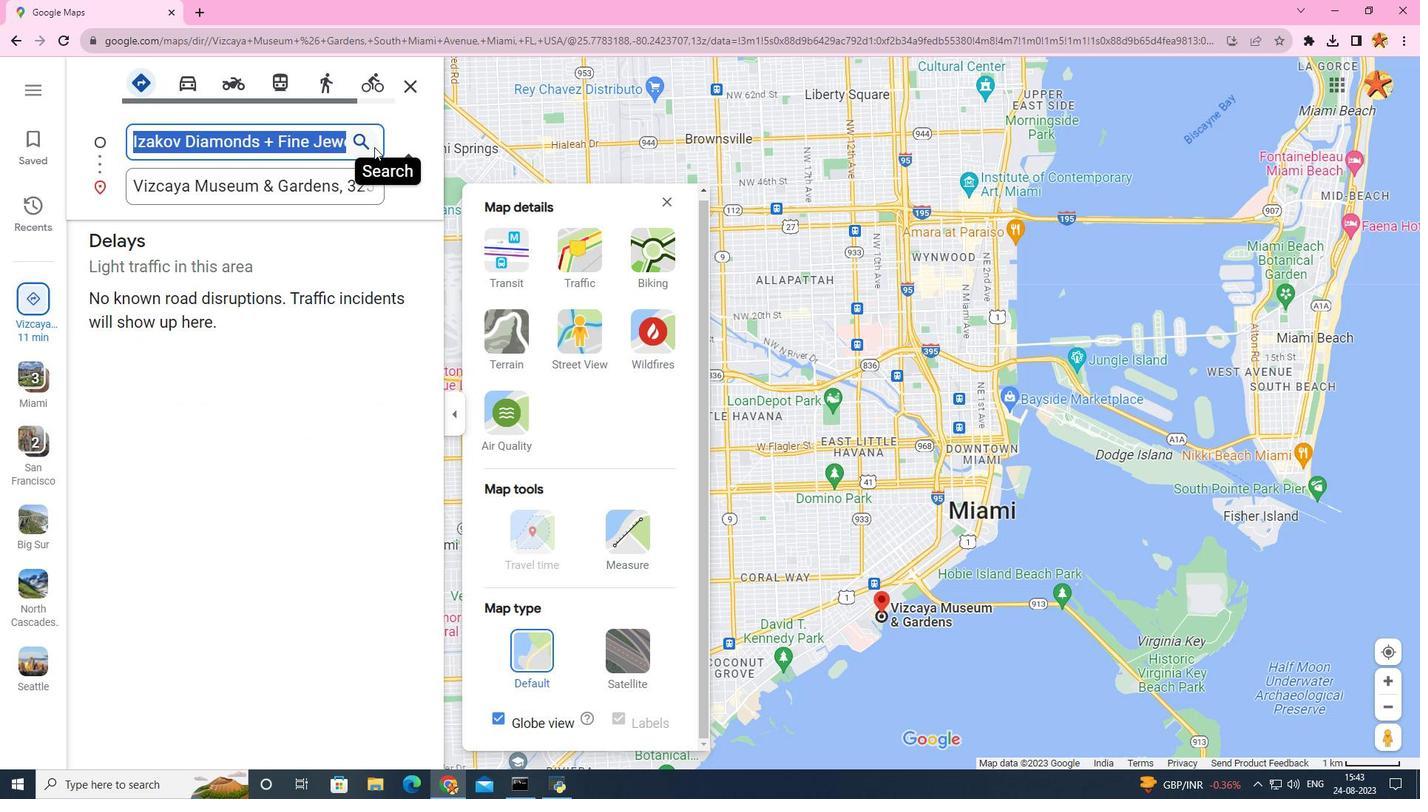 
Action: Key pressed <Key.backspace>MI<Key.backspace><Key.backspace>
Screenshot: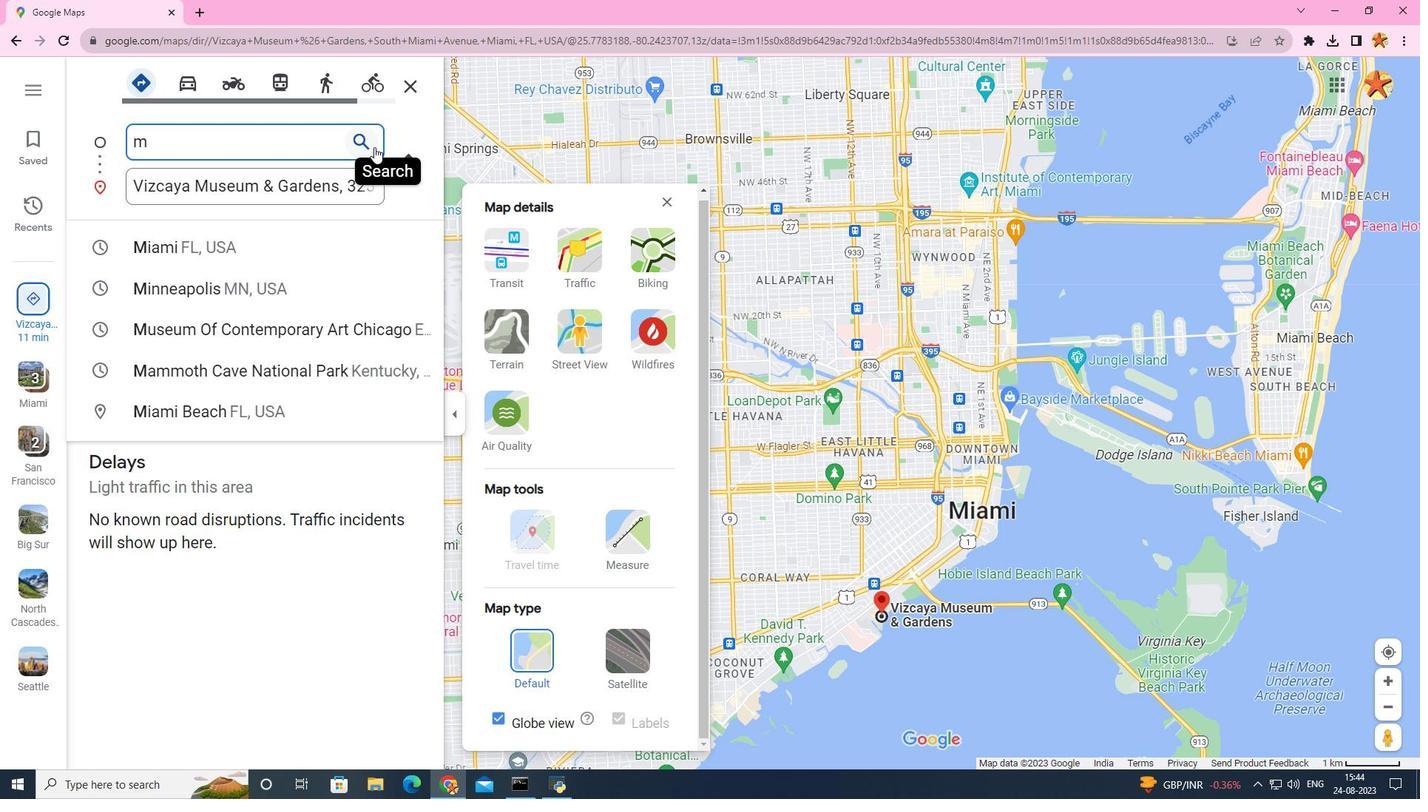 
Action: Mouse moved to (201, 246)
Screenshot: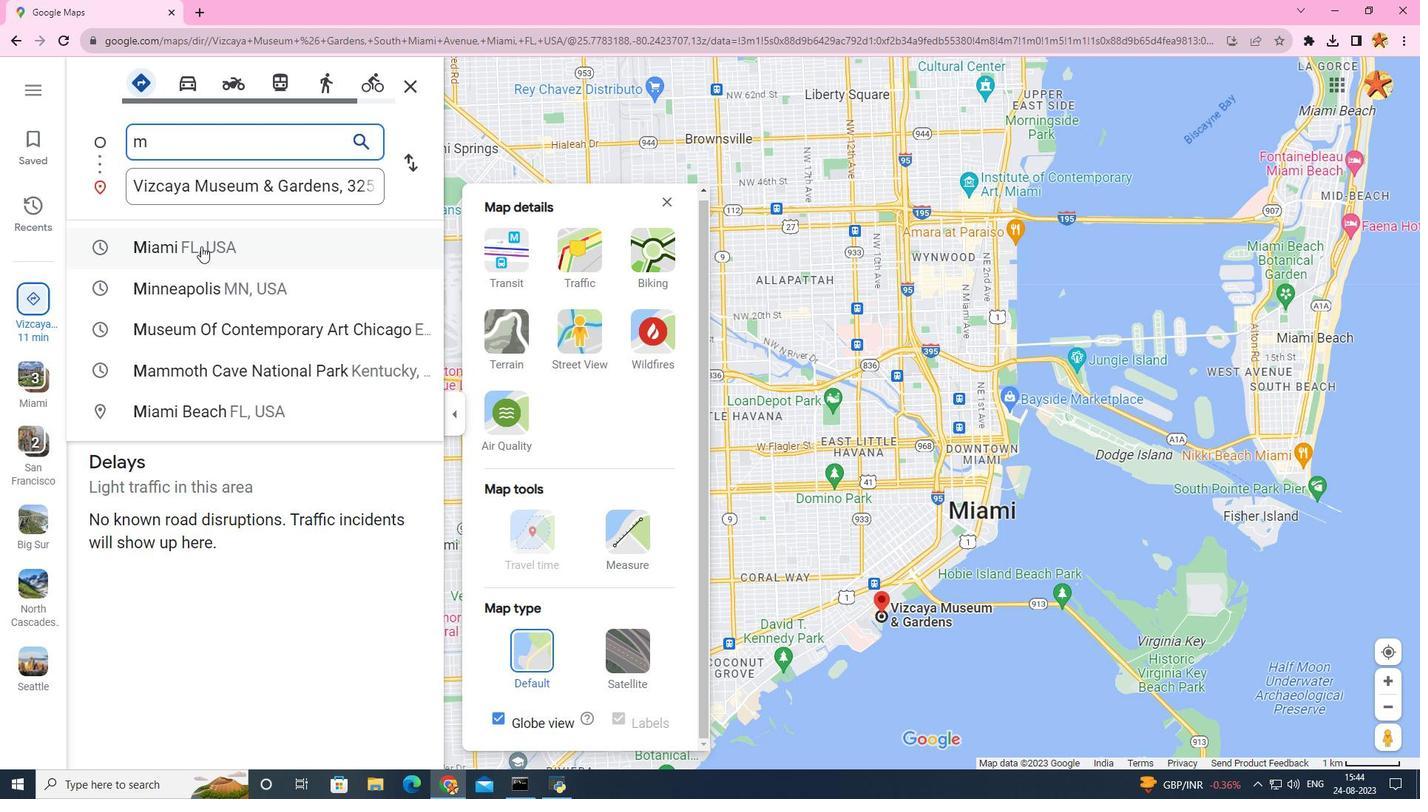 
Action: Mouse pressed left at (201, 246)
Screenshot: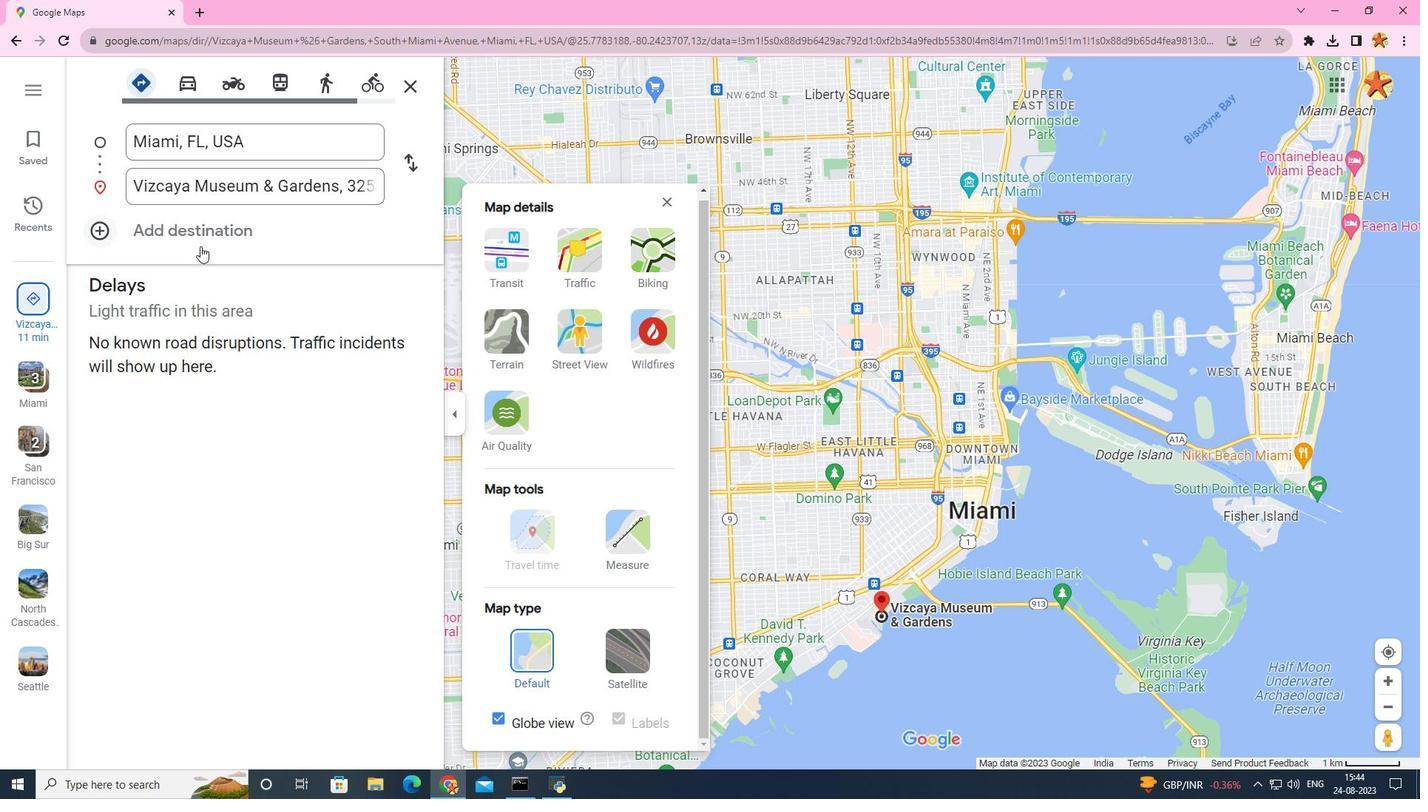 
Action: Mouse moved to (1068, 360)
Screenshot: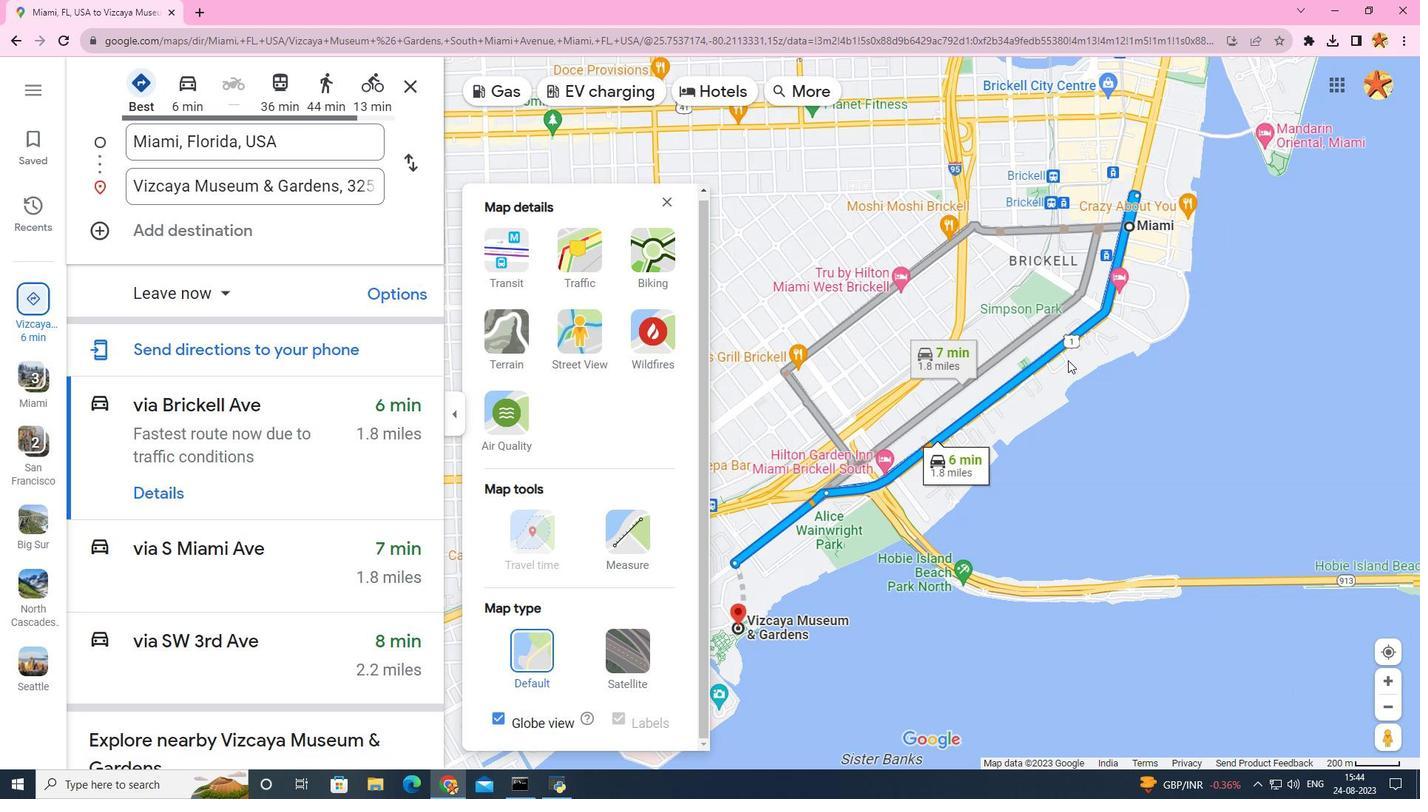 
Action: Mouse scrolled (1068, 359) with delta (0, 0)
Screenshot: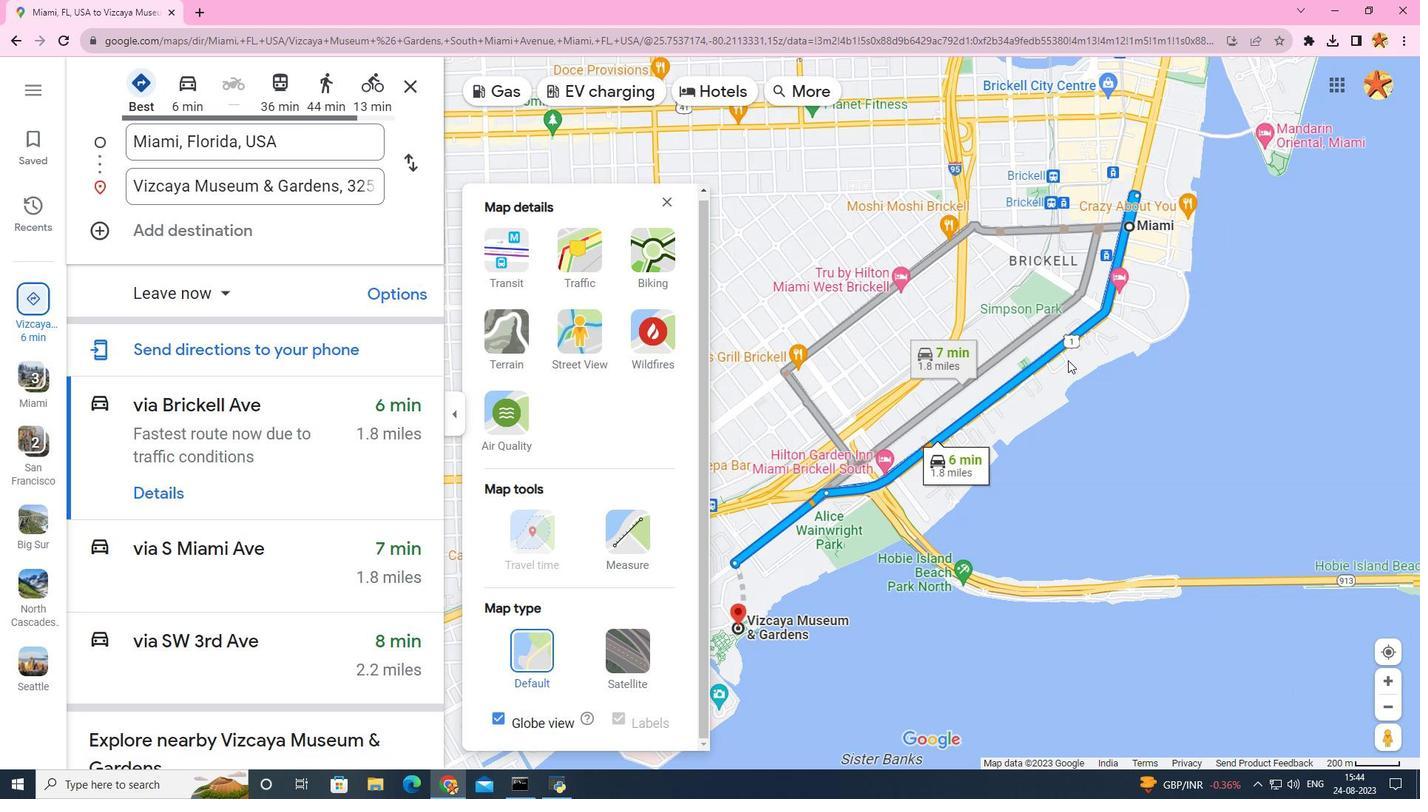 
Action: Mouse scrolled (1068, 359) with delta (0, 0)
Screenshot: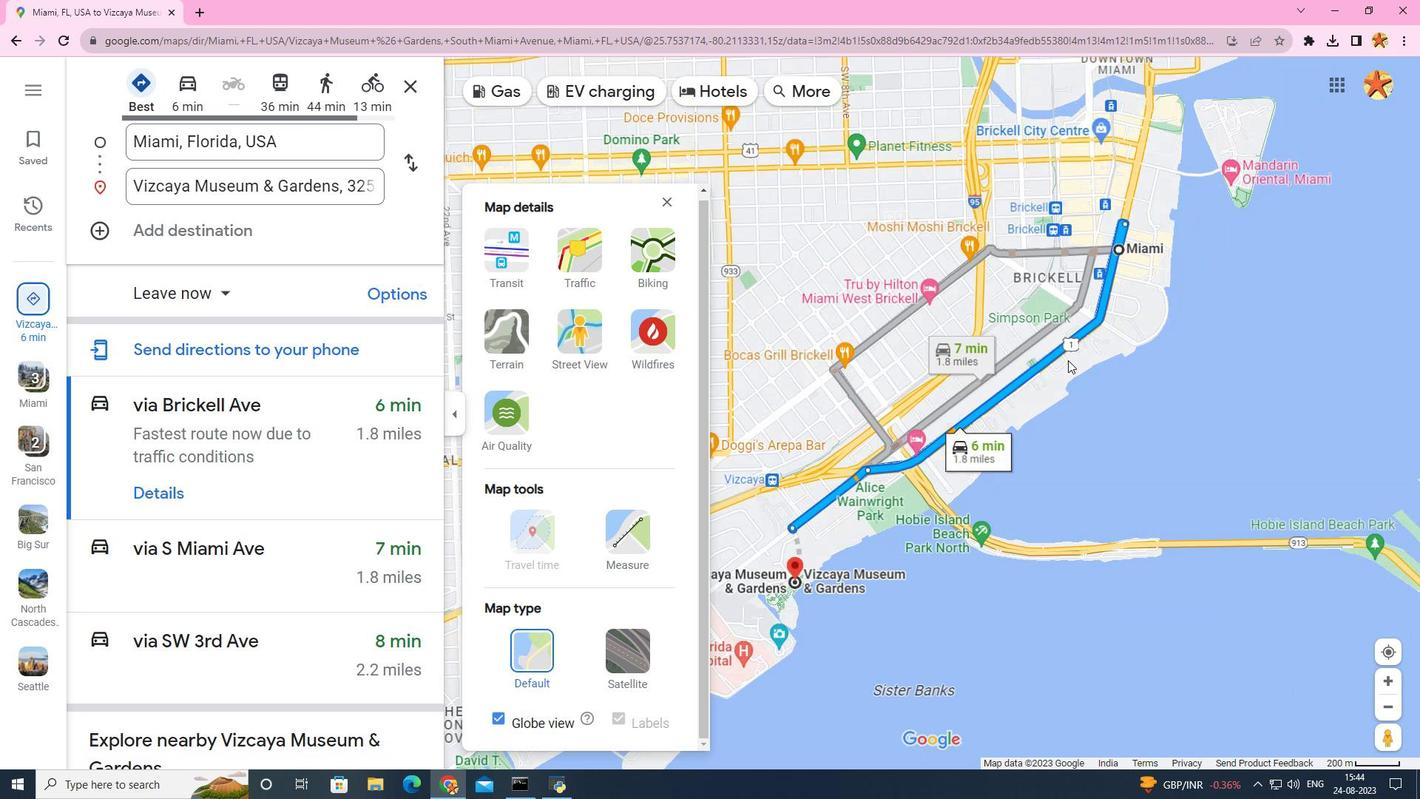 
Action: Mouse scrolled (1068, 359) with delta (0, 0)
Screenshot: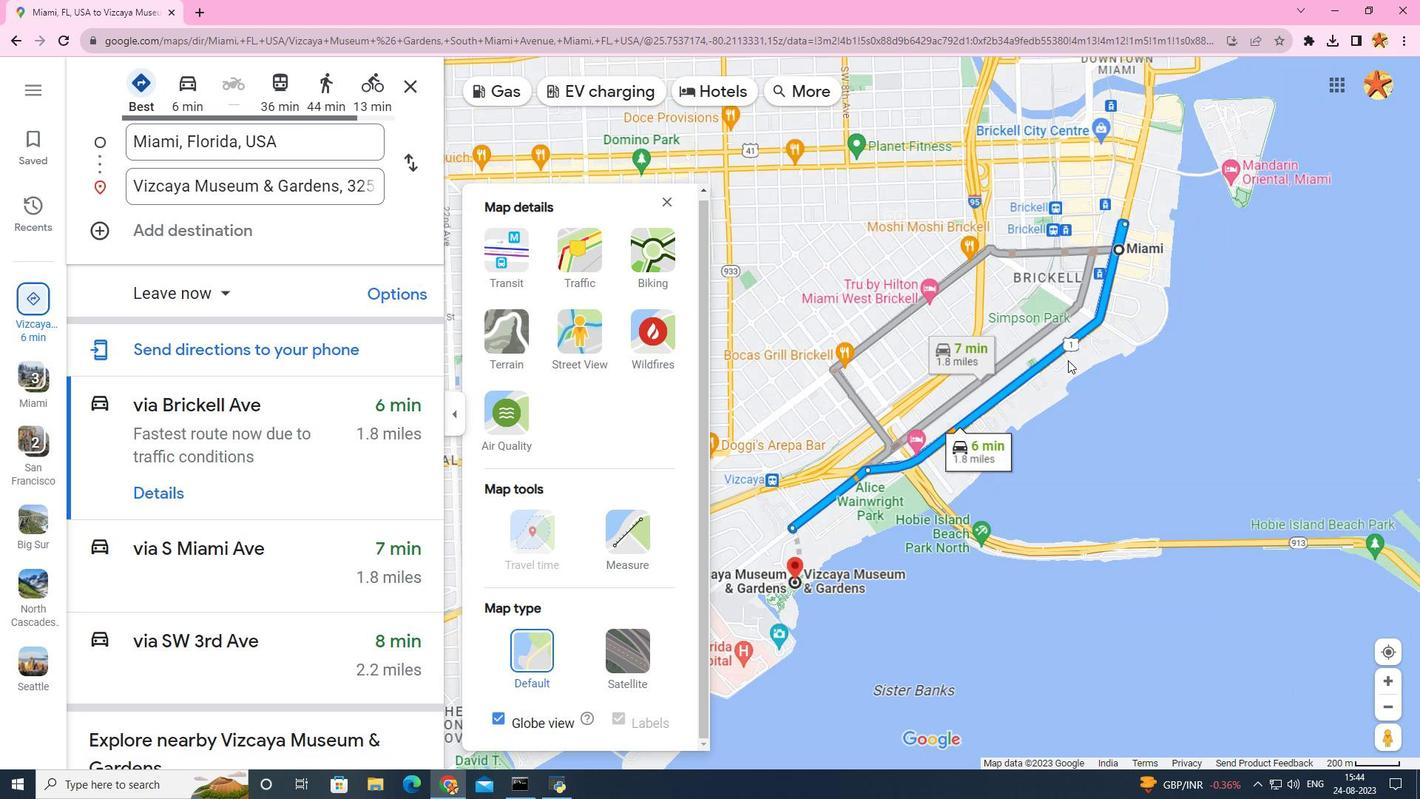 
Action: Mouse moved to (644, 547)
Screenshot: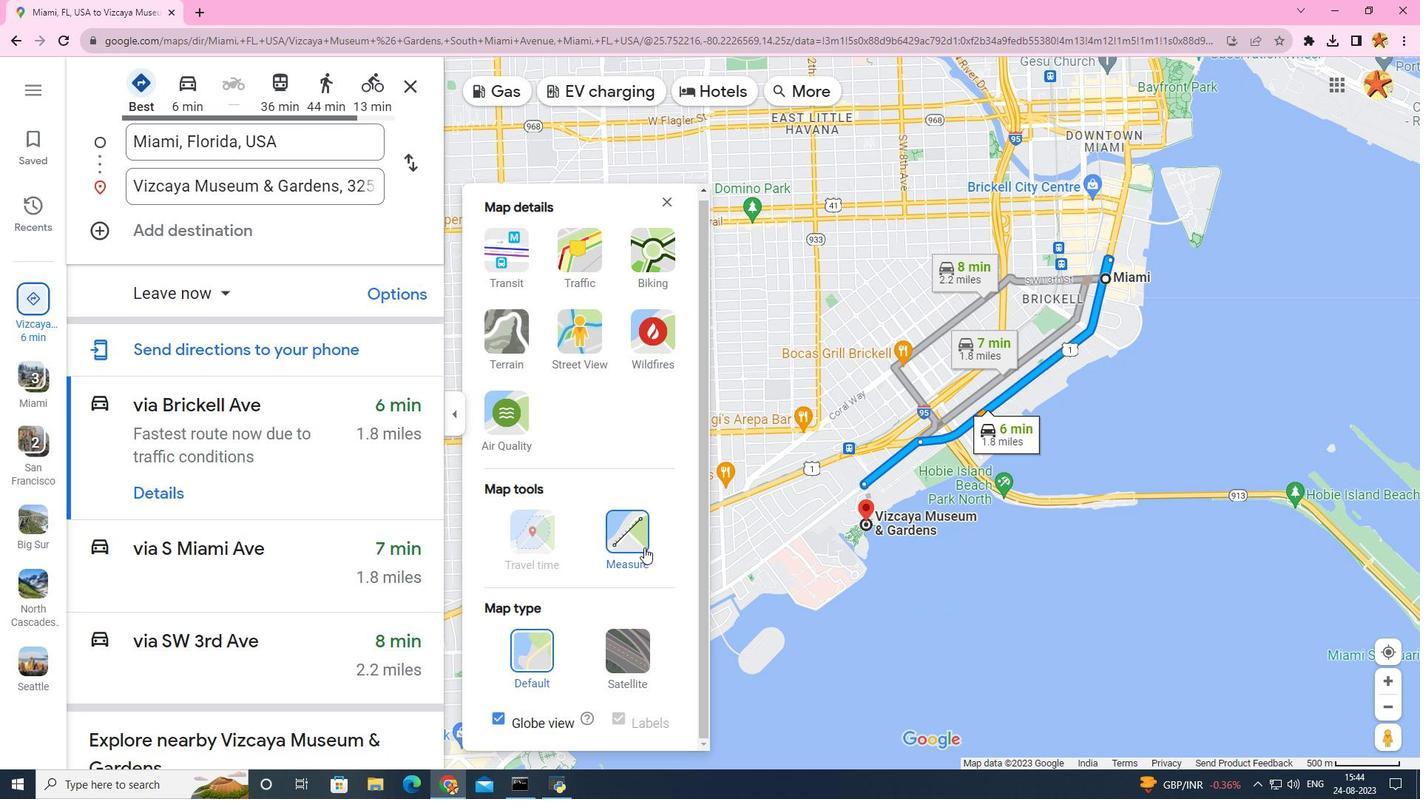 
Action: Mouse pressed left at (644, 547)
Screenshot: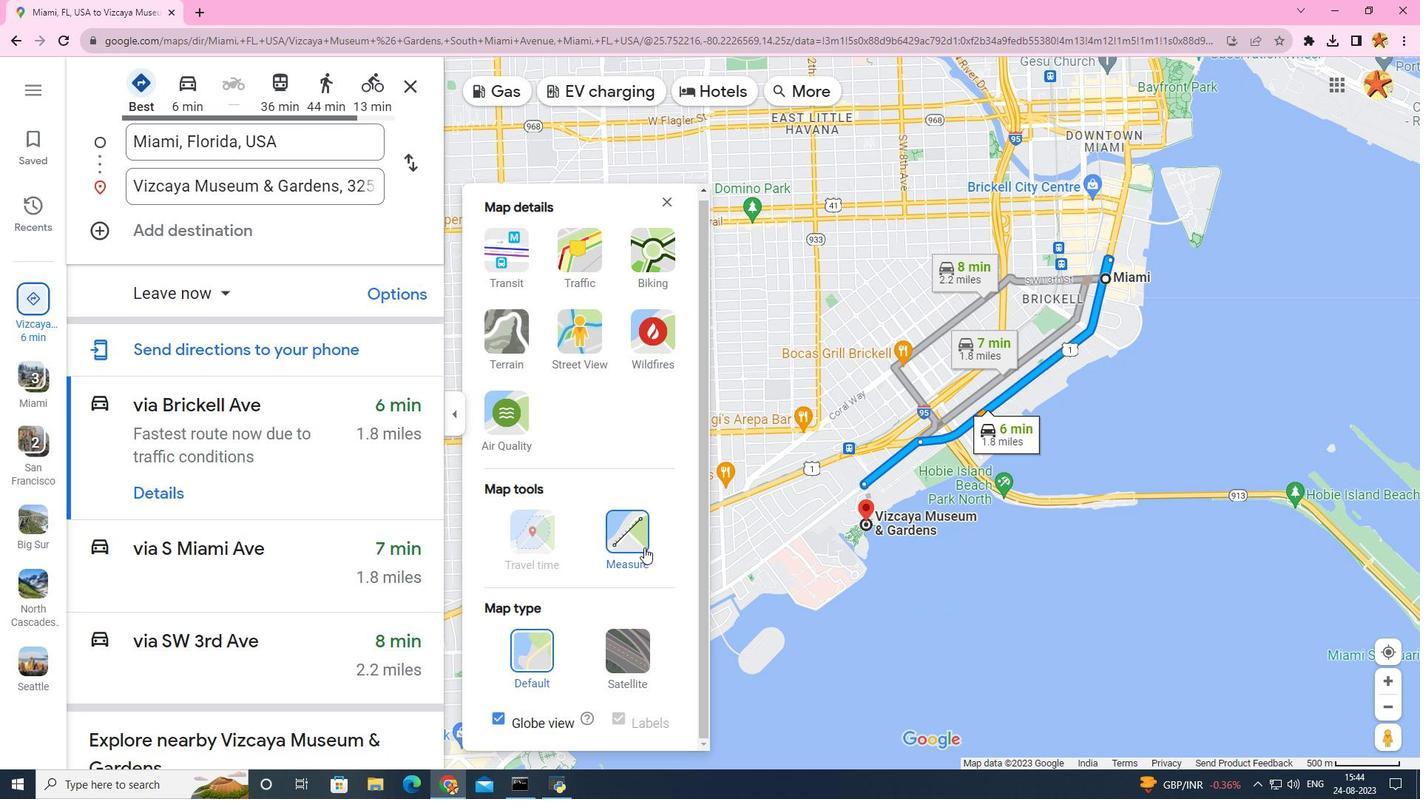 
Action: Mouse moved to (1104, 278)
Screenshot: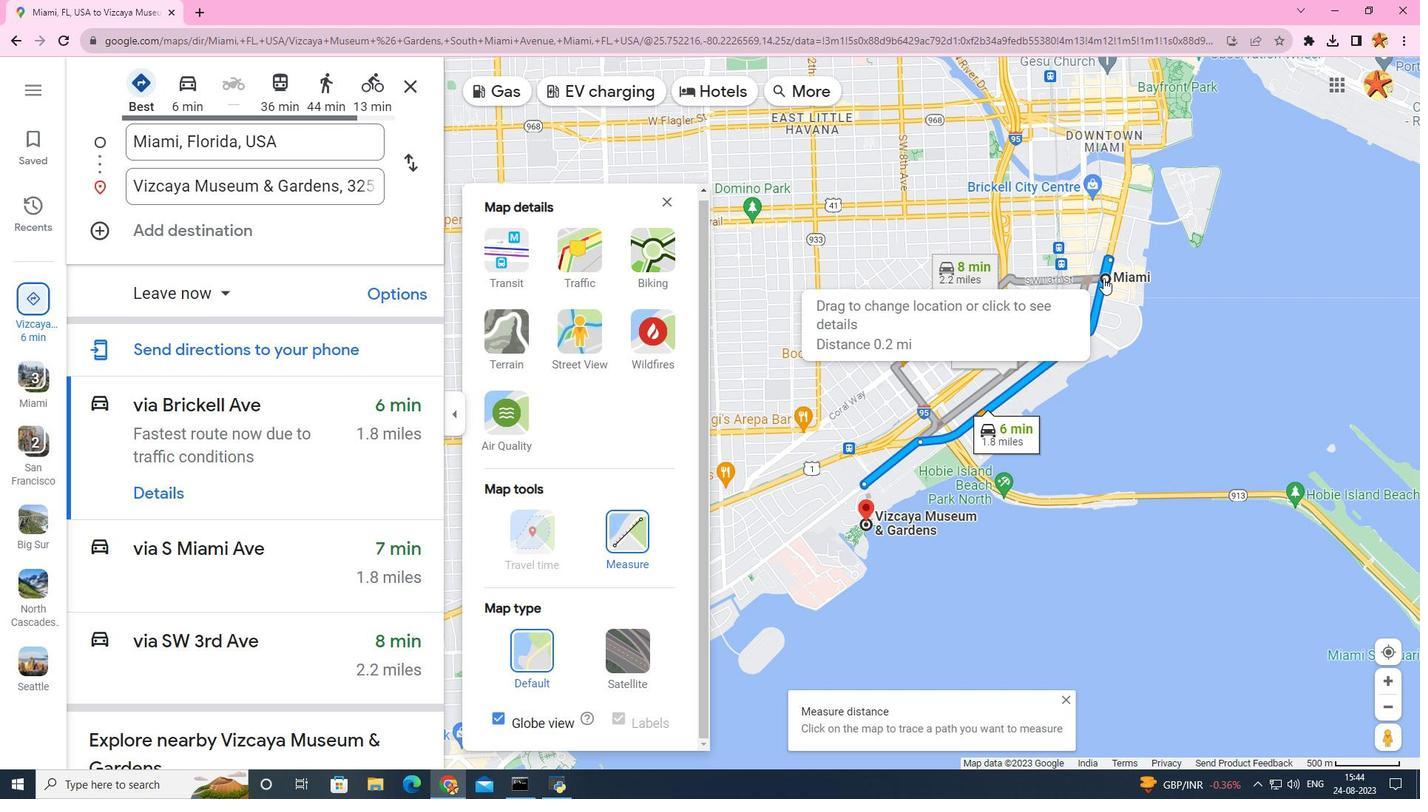 
Action: Mouse pressed left at (1104, 278)
Screenshot: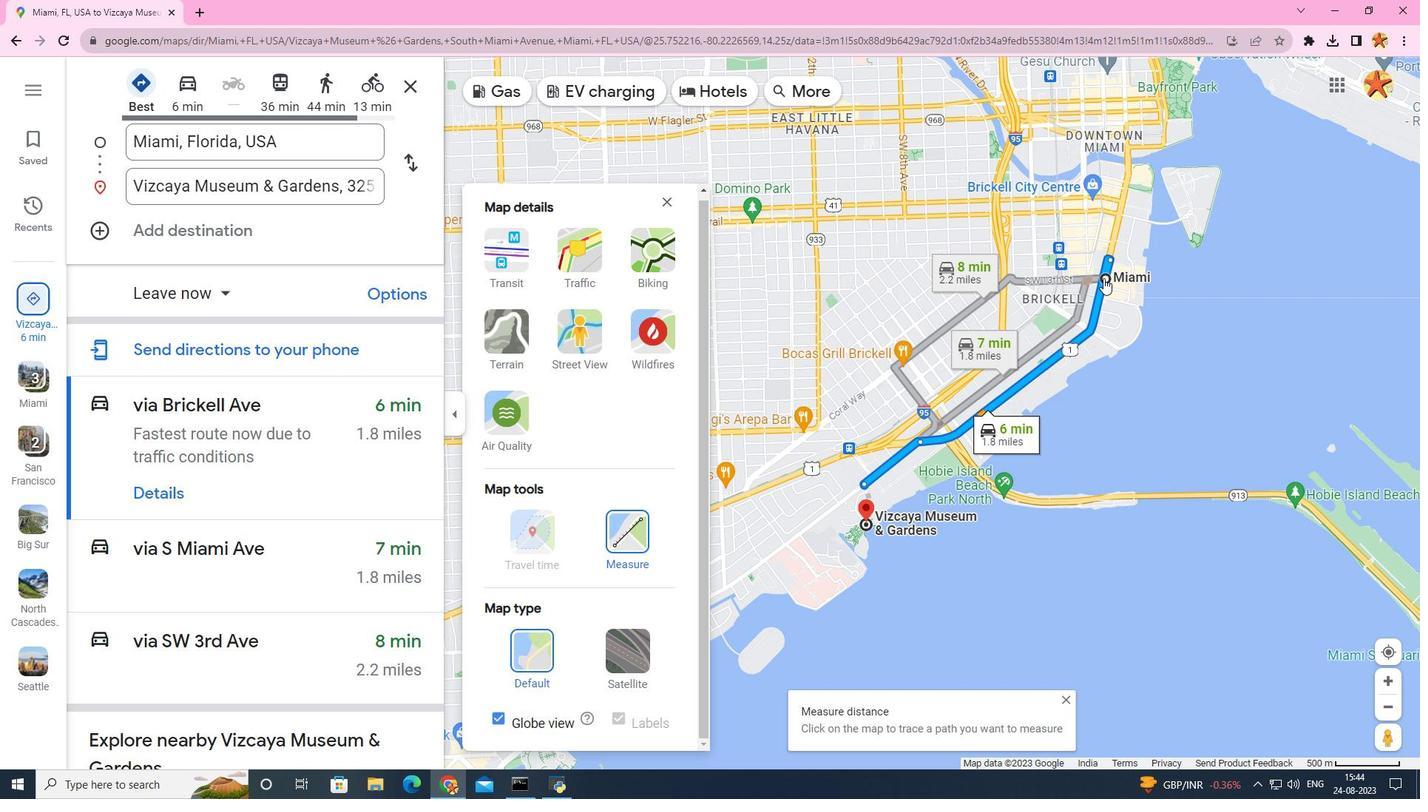 
Action: Mouse moved to (865, 521)
Screenshot: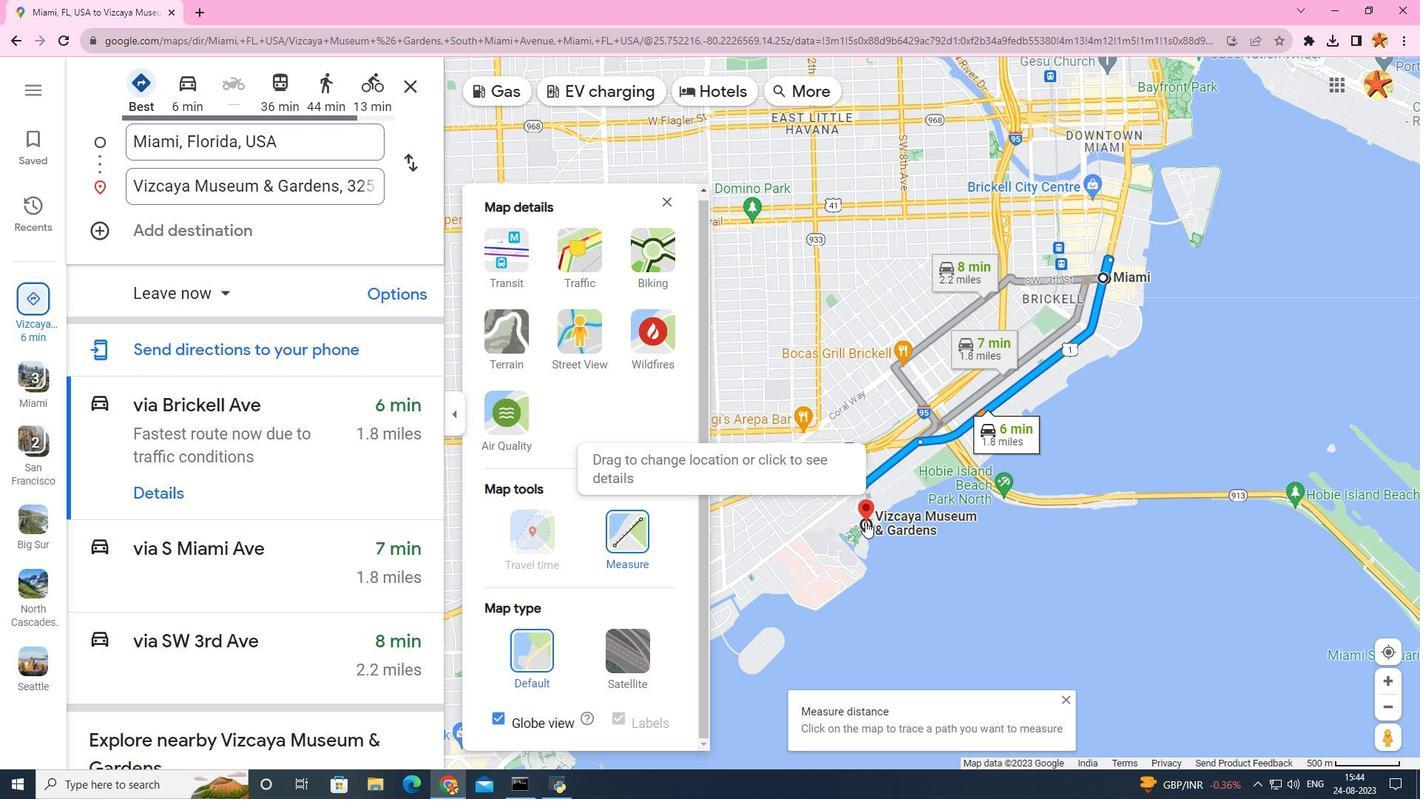 
Action: Mouse pressed left at (865, 521)
Screenshot: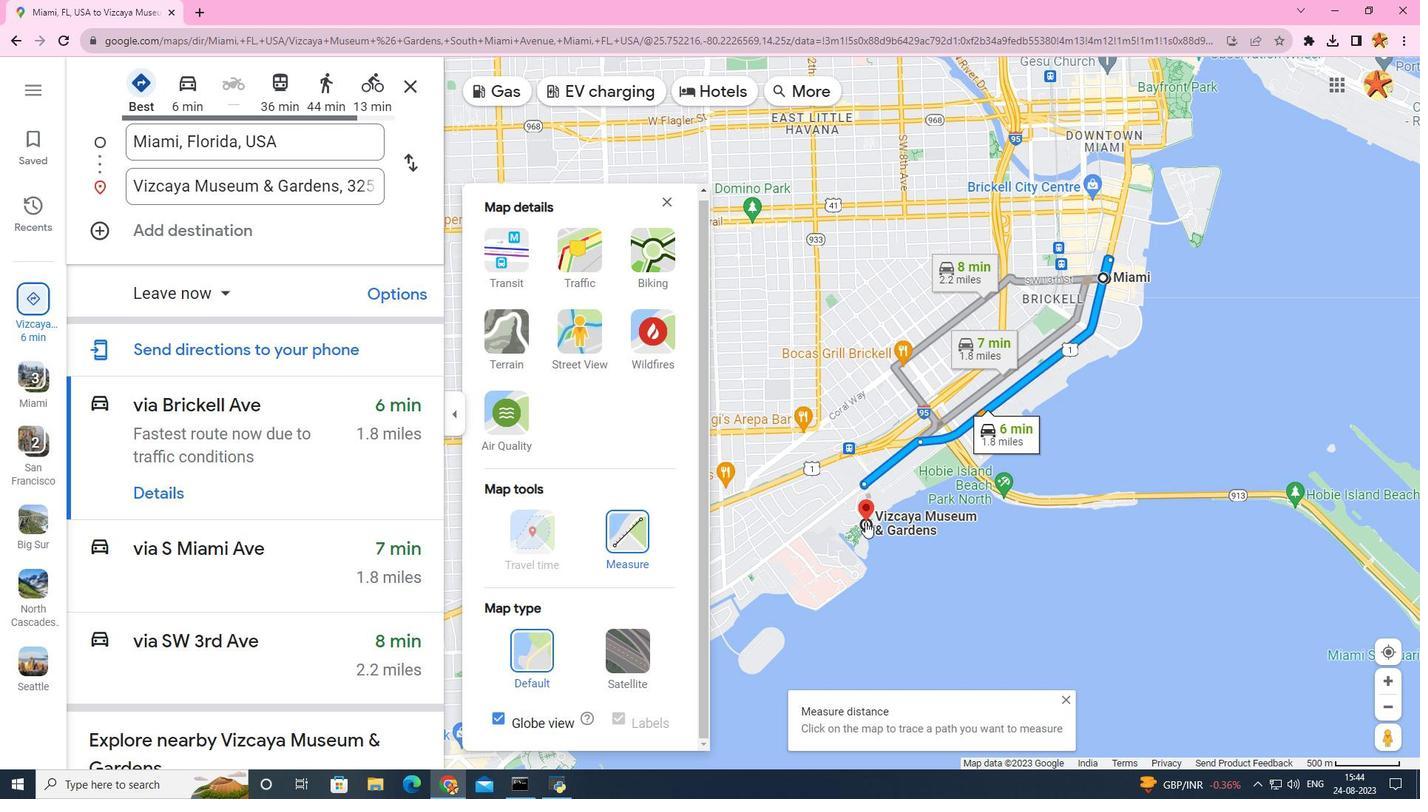 
Action: Mouse moved to (987, 560)
Screenshot: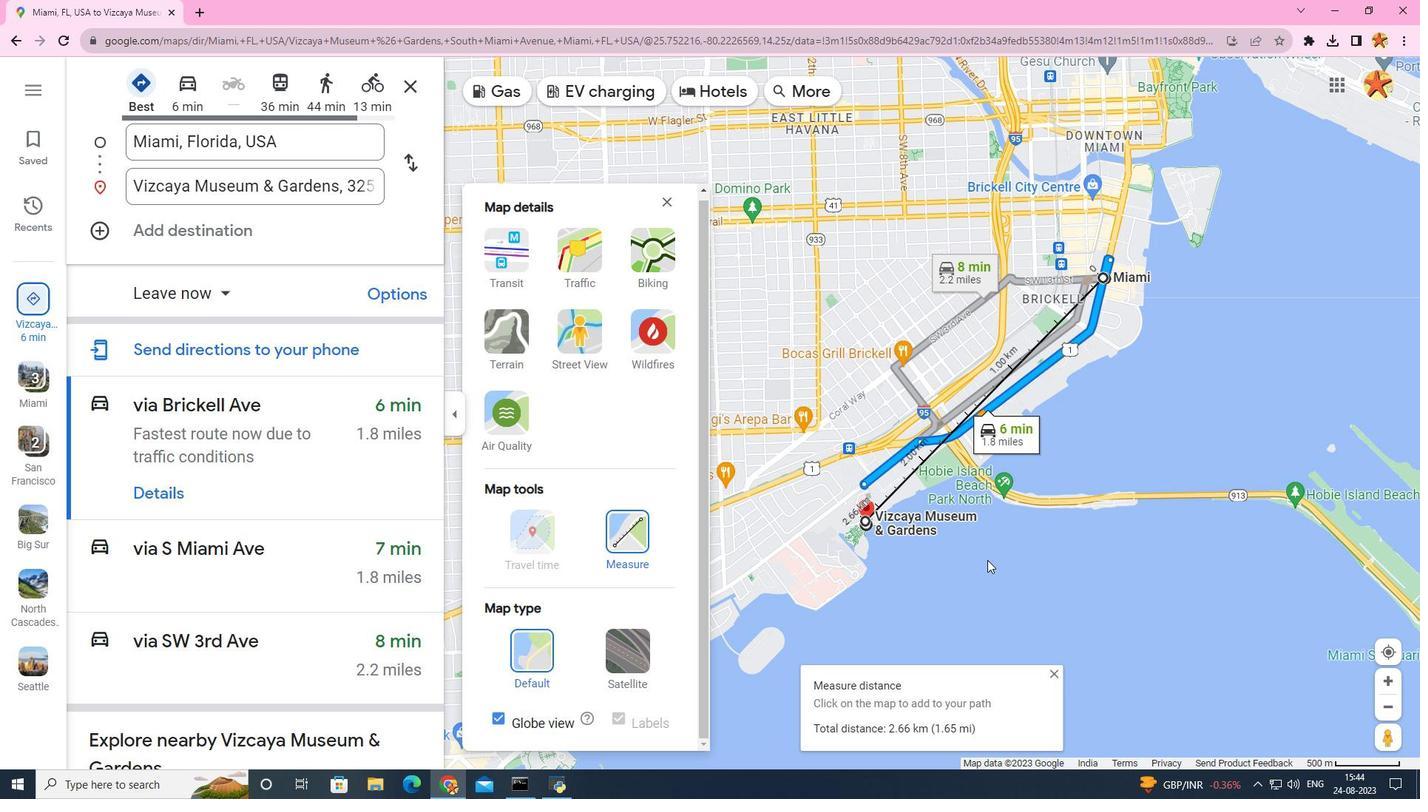 
